Task: Add a signature Danielle Scott containing Have a great vacation, Danielle Scott to email address softage.10@softage.net and add a folder Conversion rate optimization
Action: Mouse moved to (124, 114)
Screenshot: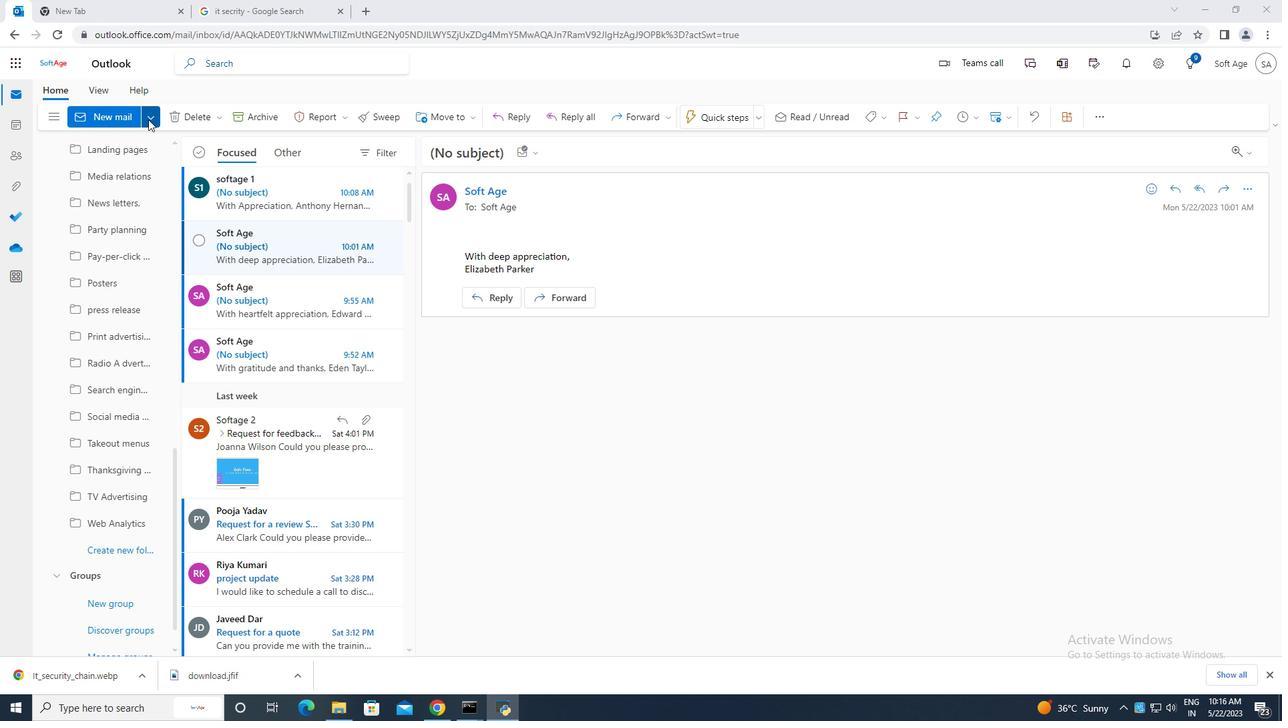 
Action: Mouse pressed left at (124, 114)
Screenshot: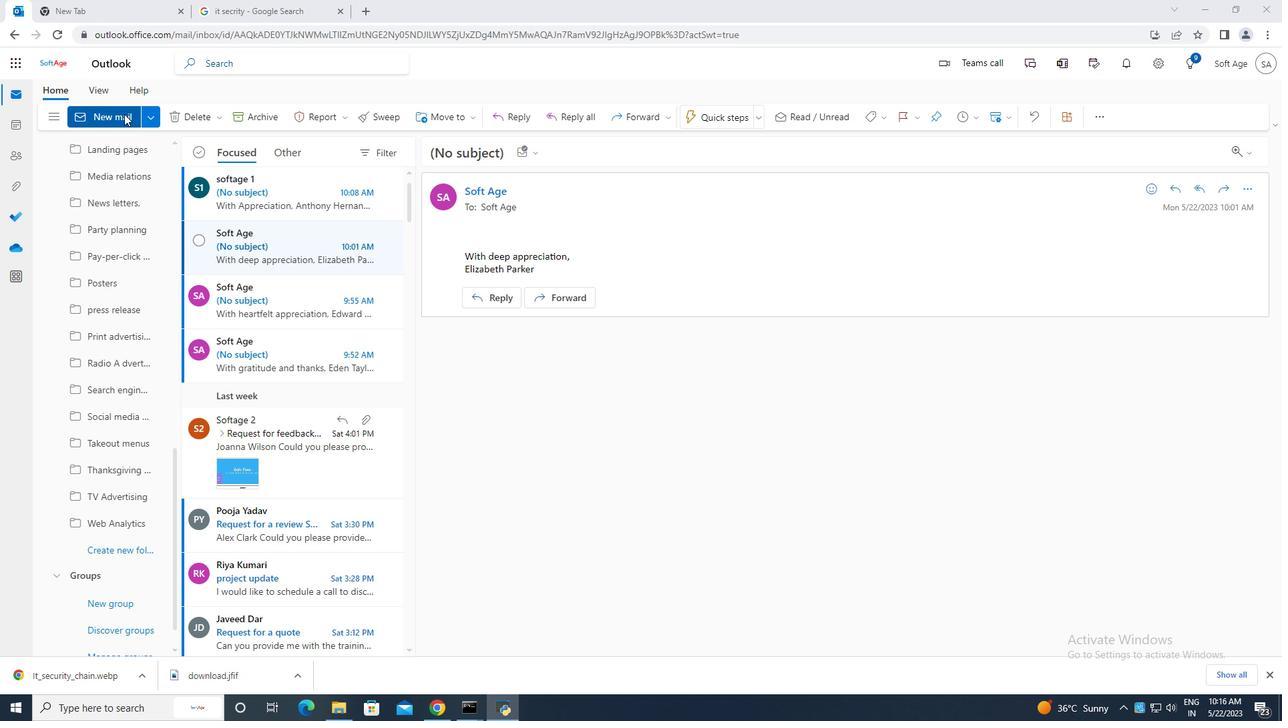 
Action: Mouse moved to (858, 122)
Screenshot: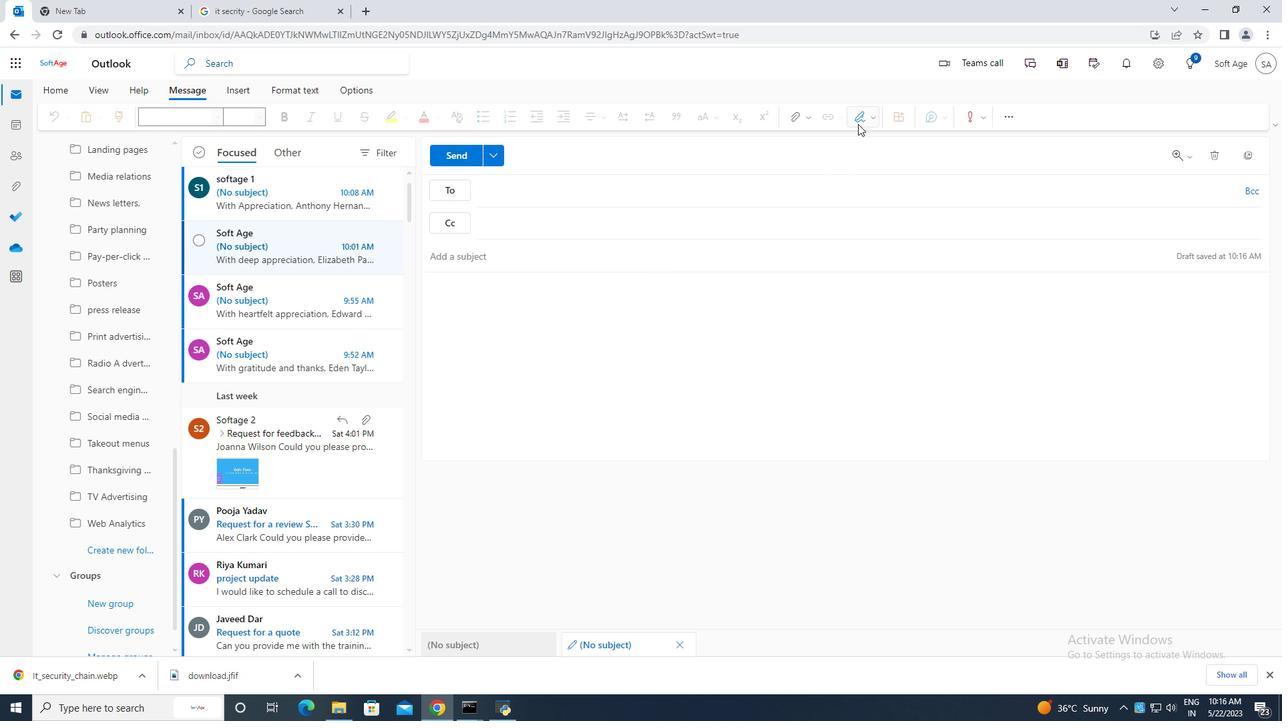 
Action: Mouse pressed left at (858, 122)
Screenshot: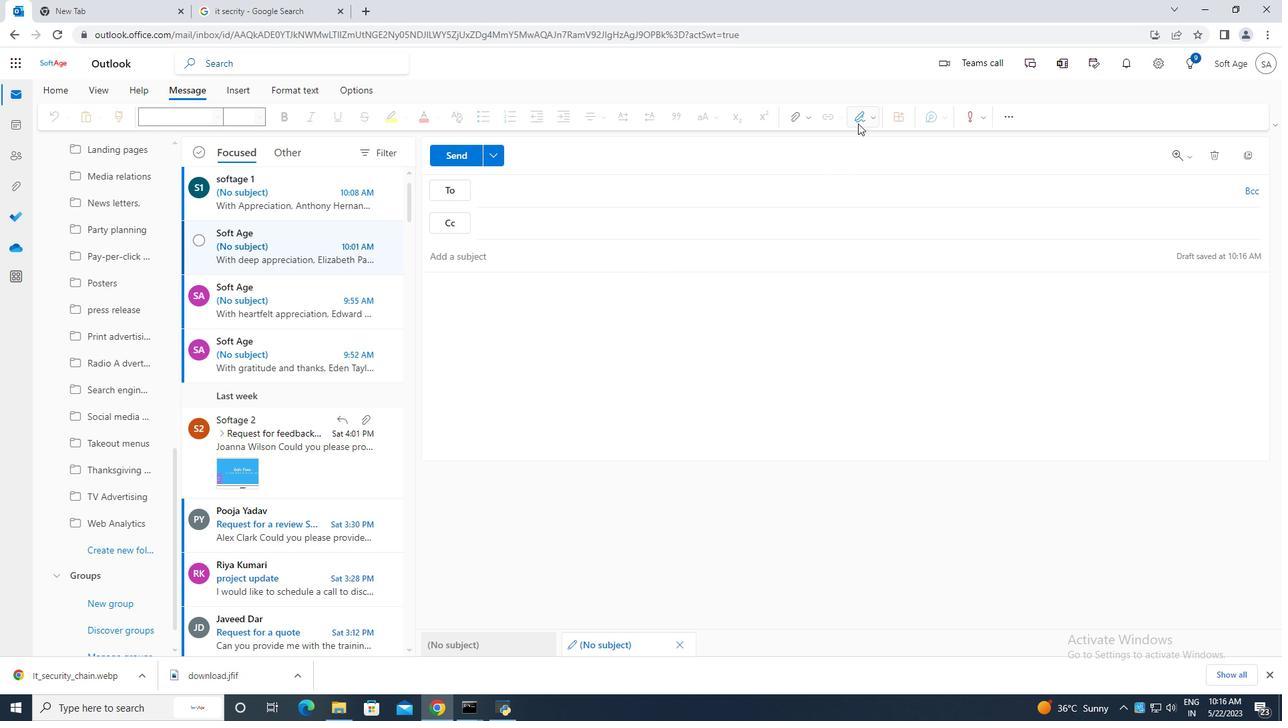 
Action: Mouse moved to (841, 172)
Screenshot: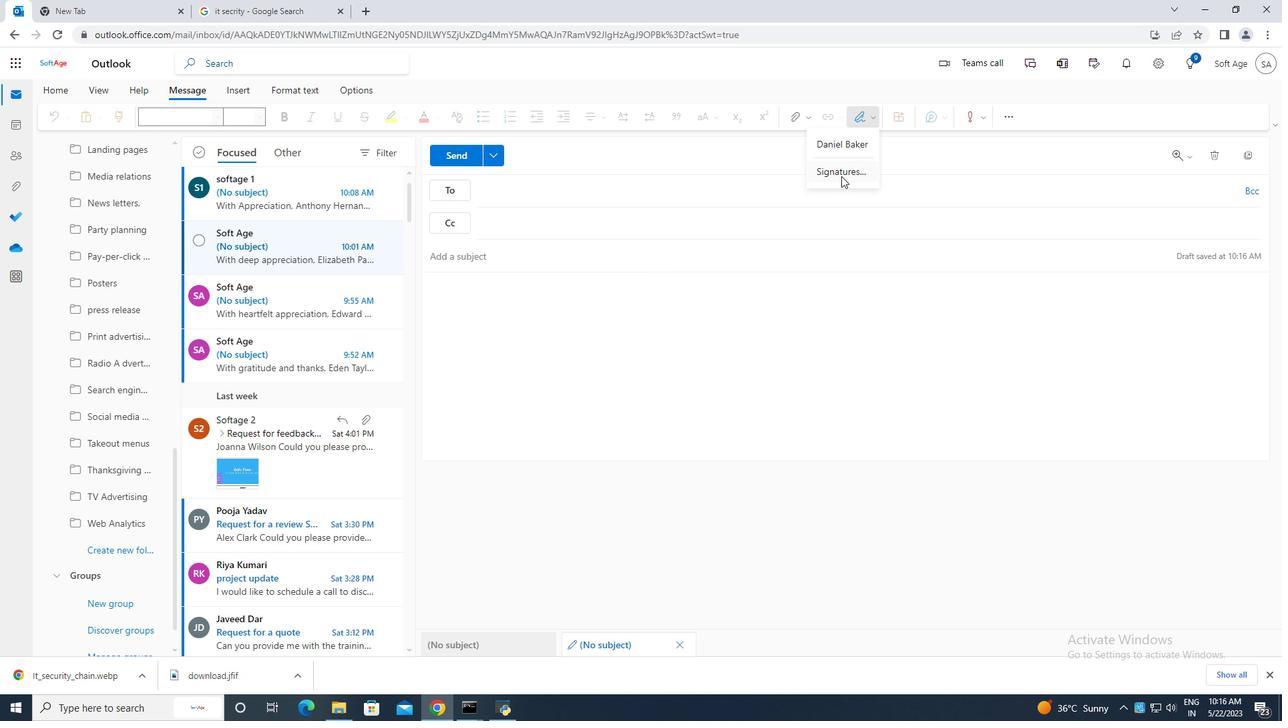 
Action: Mouse pressed left at (841, 172)
Screenshot: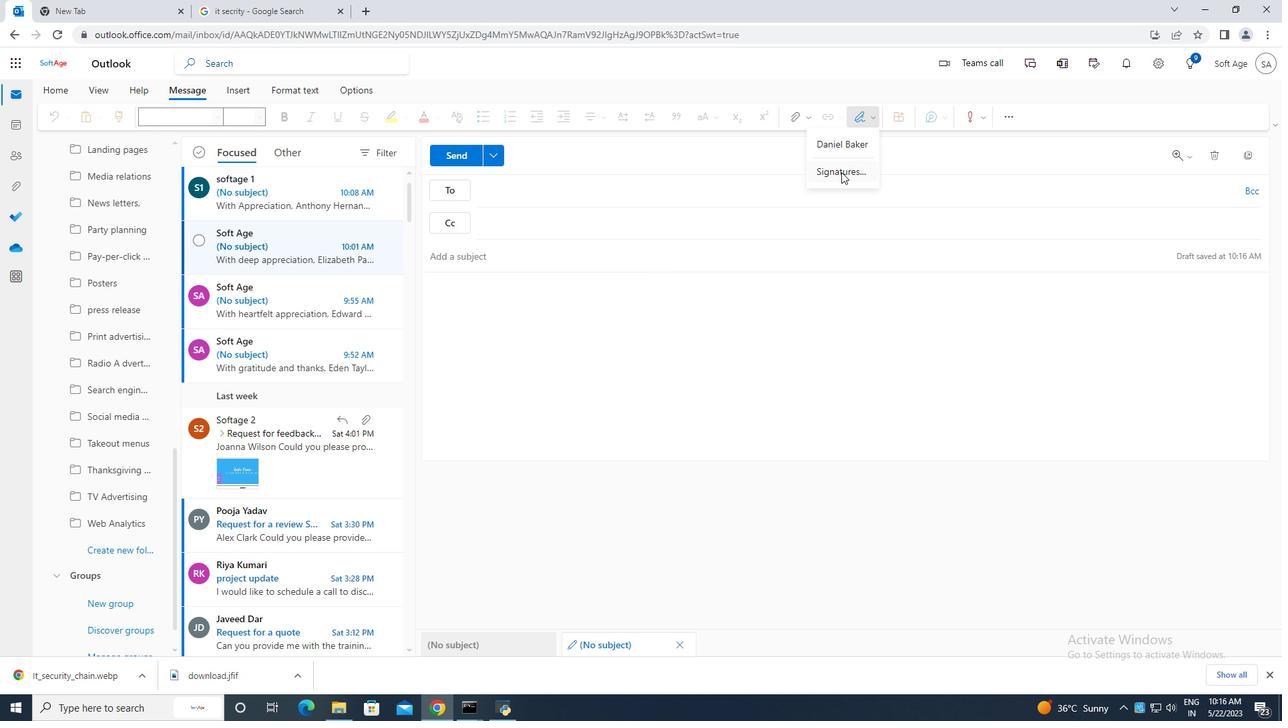 
Action: Mouse moved to (905, 221)
Screenshot: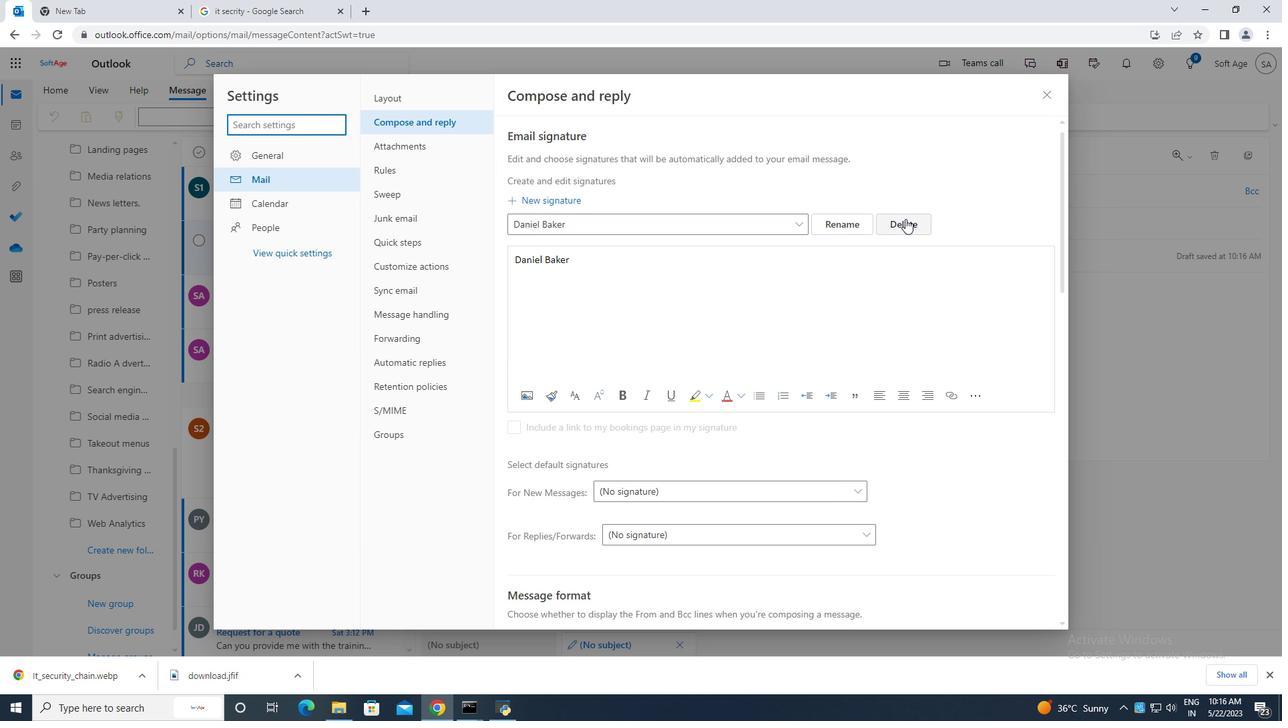 
Action: Mouse pressed left at (905, 221)
Screenshot: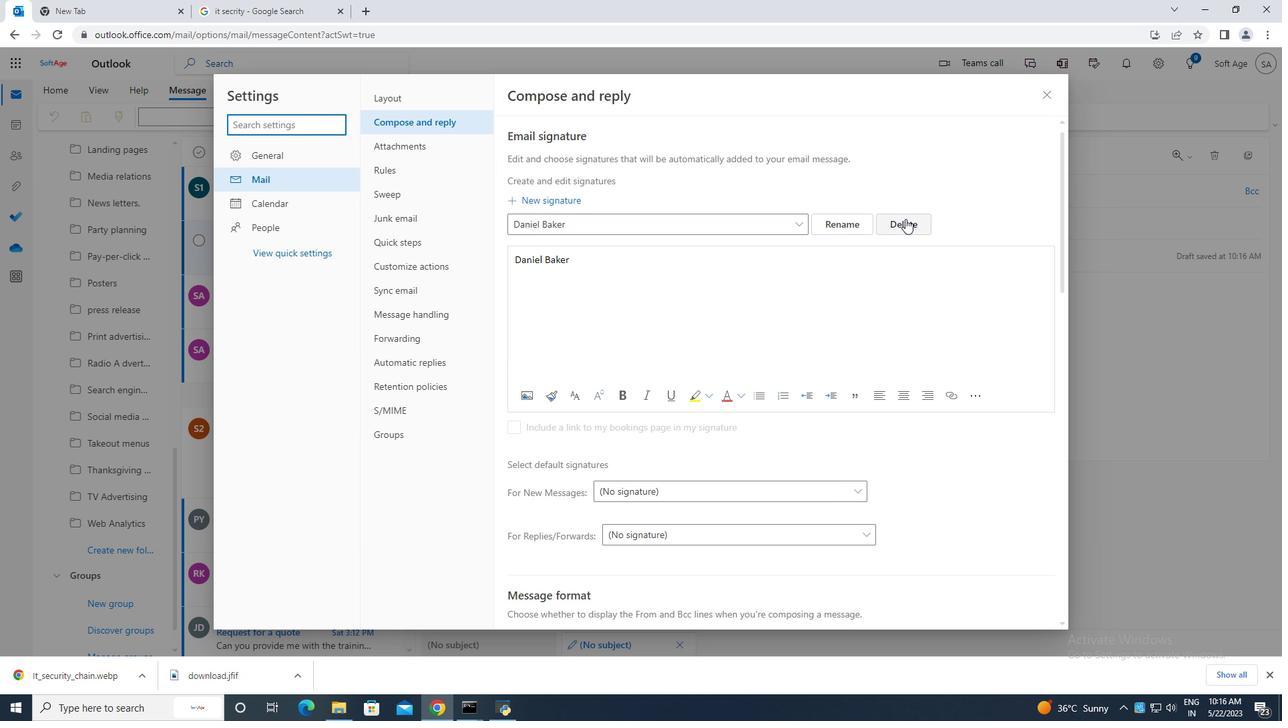 
Action: Mouse moved to (571, 232)
Screenshot: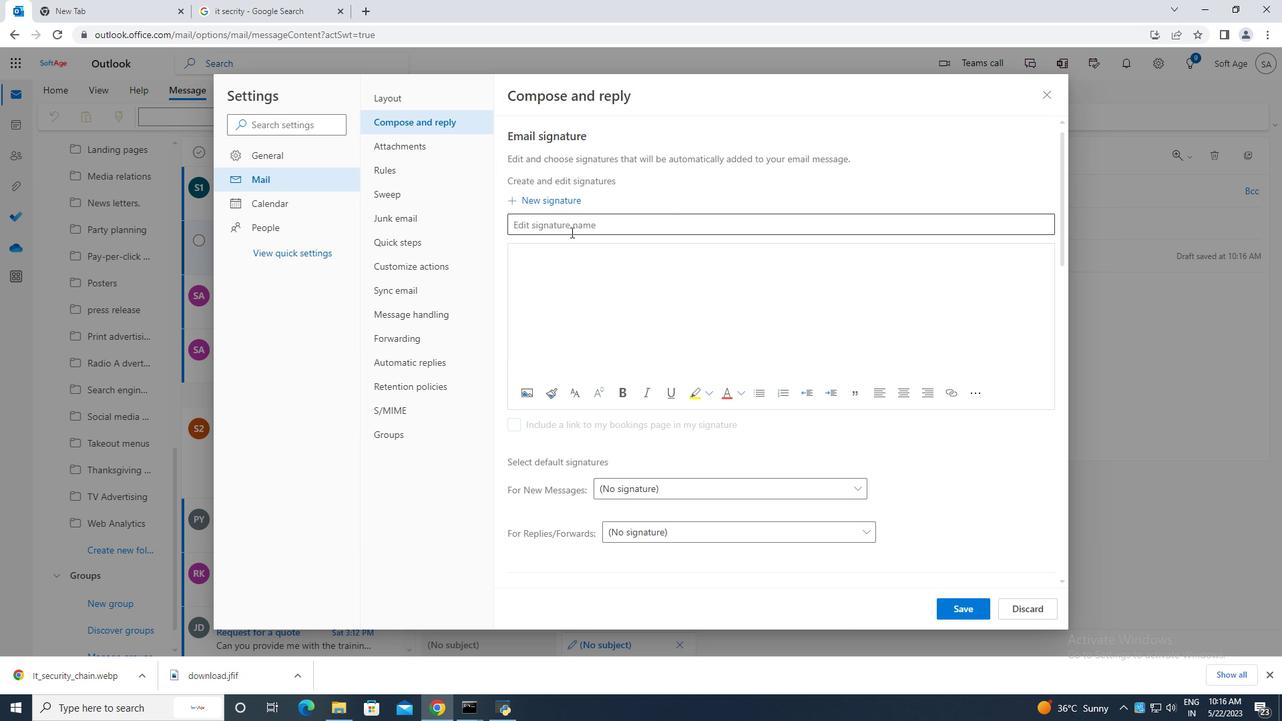 
Action: Key pressed <Key.caps_lock>D<Key.caps_lock>anielle<Key.space><Key.caps_lock>S<Key.caps_lock>cott
Screenshot: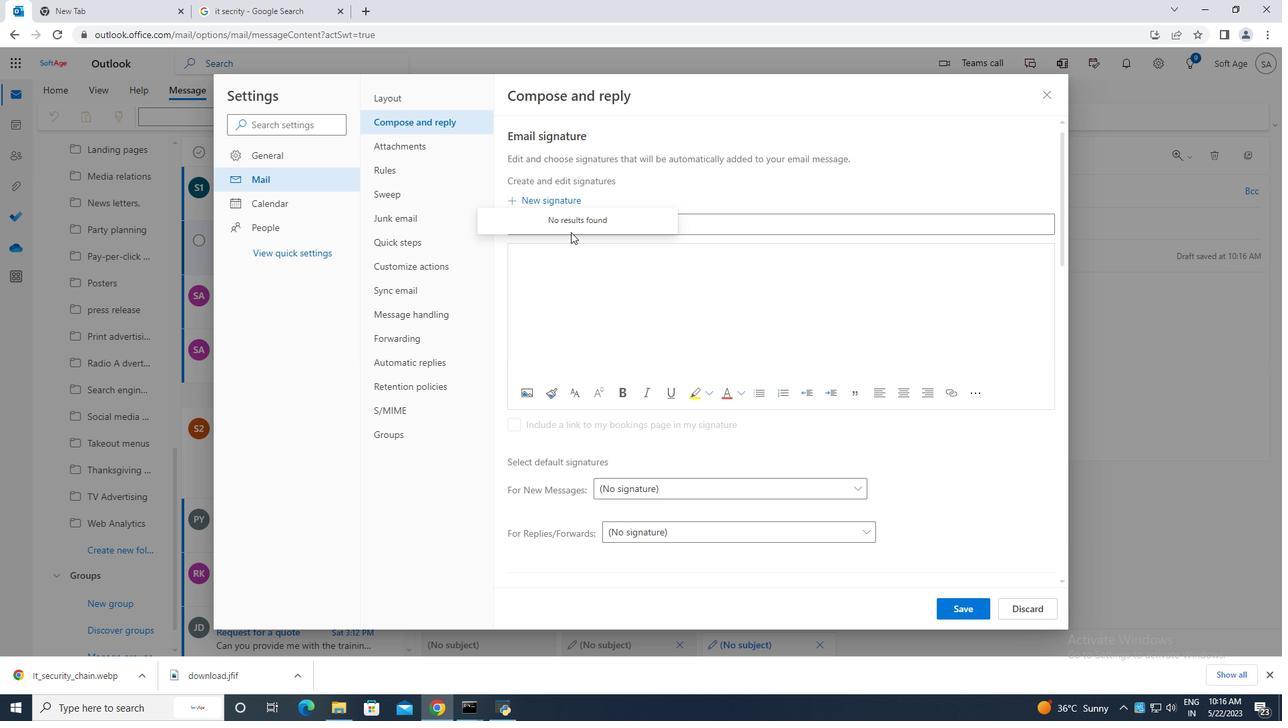 
Action: Mouse moved to (629, 270)
Screenshot: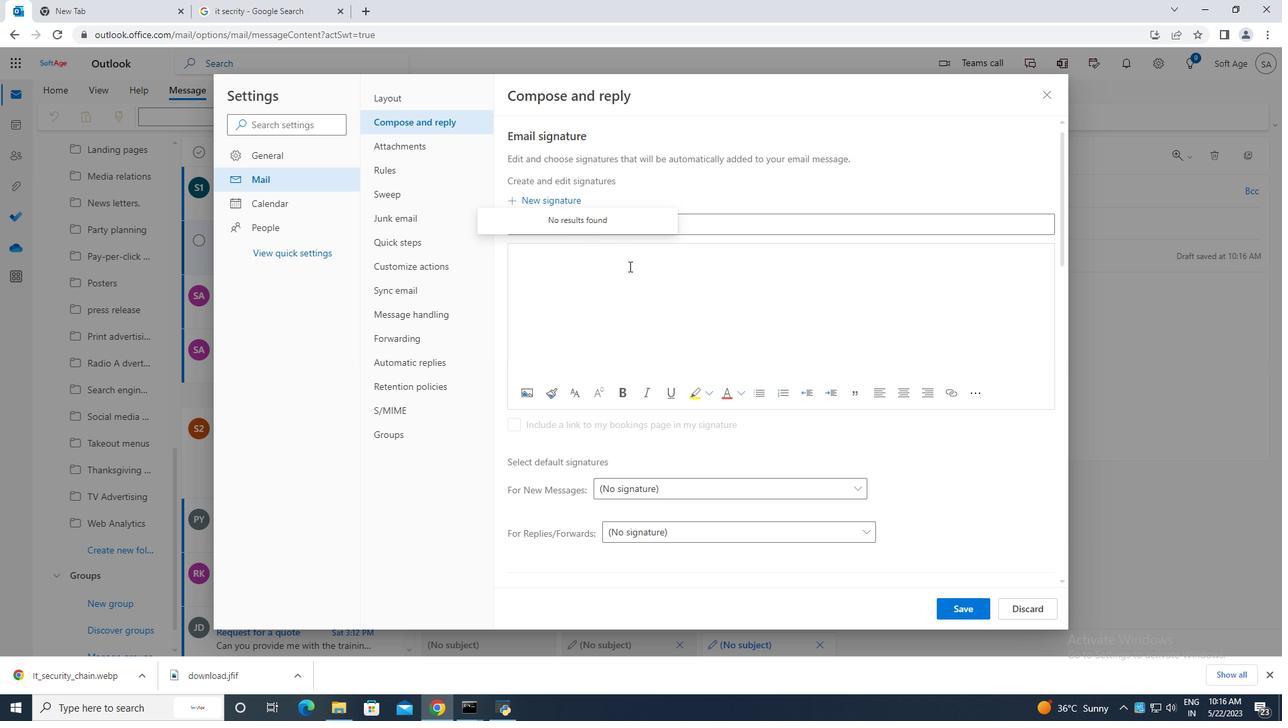 
Action: Mouse pressed left at (629, 270)
Screenshot: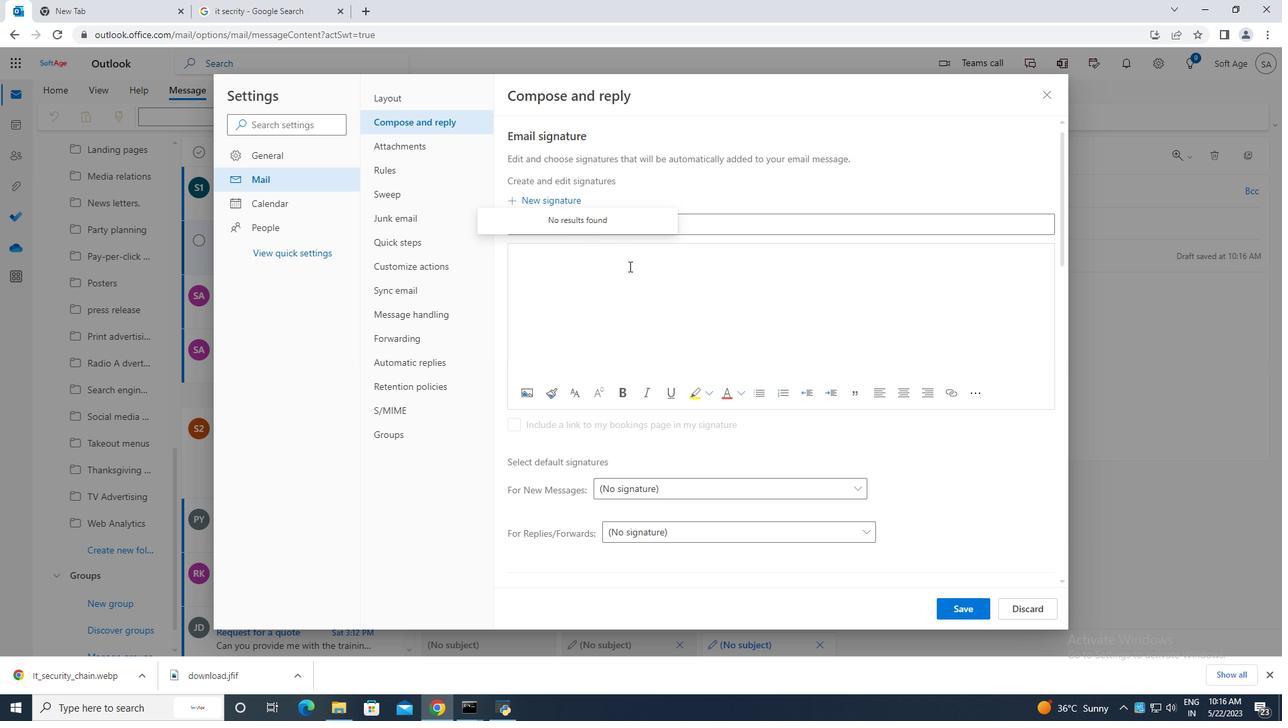 
Action: Mouse moved to (579, 219)
Screenshot: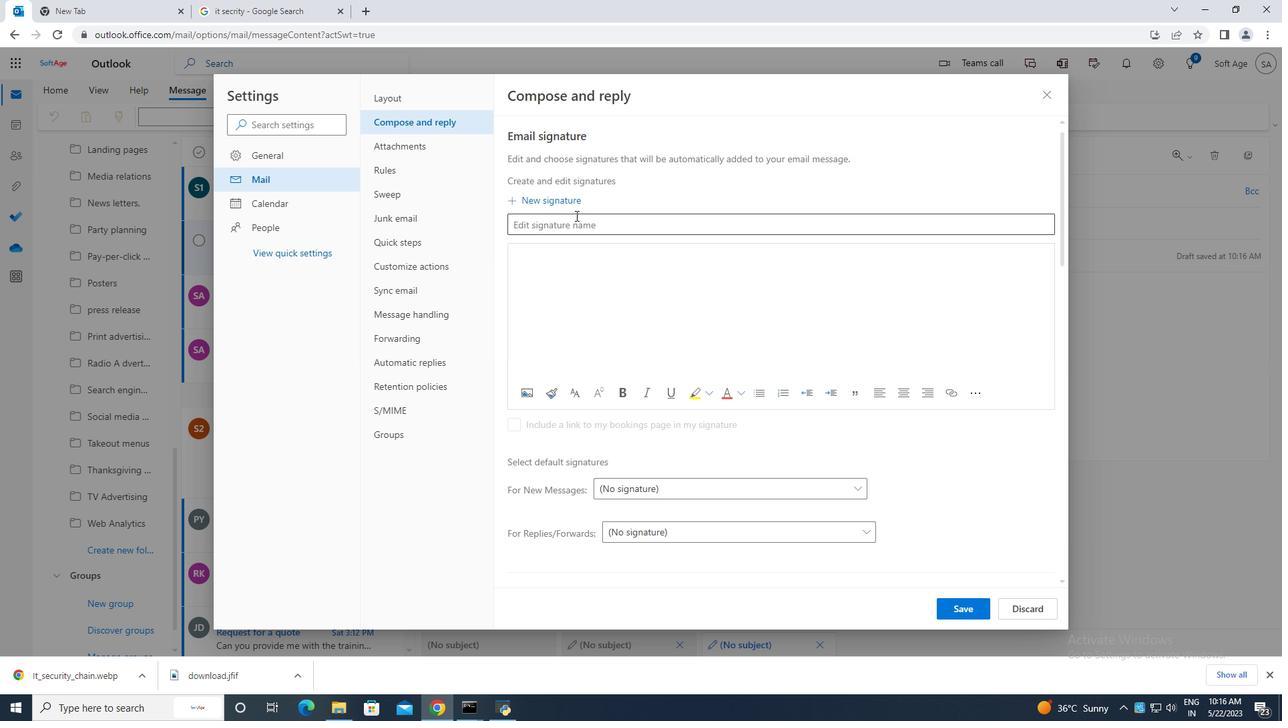 
Action: Mouse pressed left at (579, 219)
Screenshot: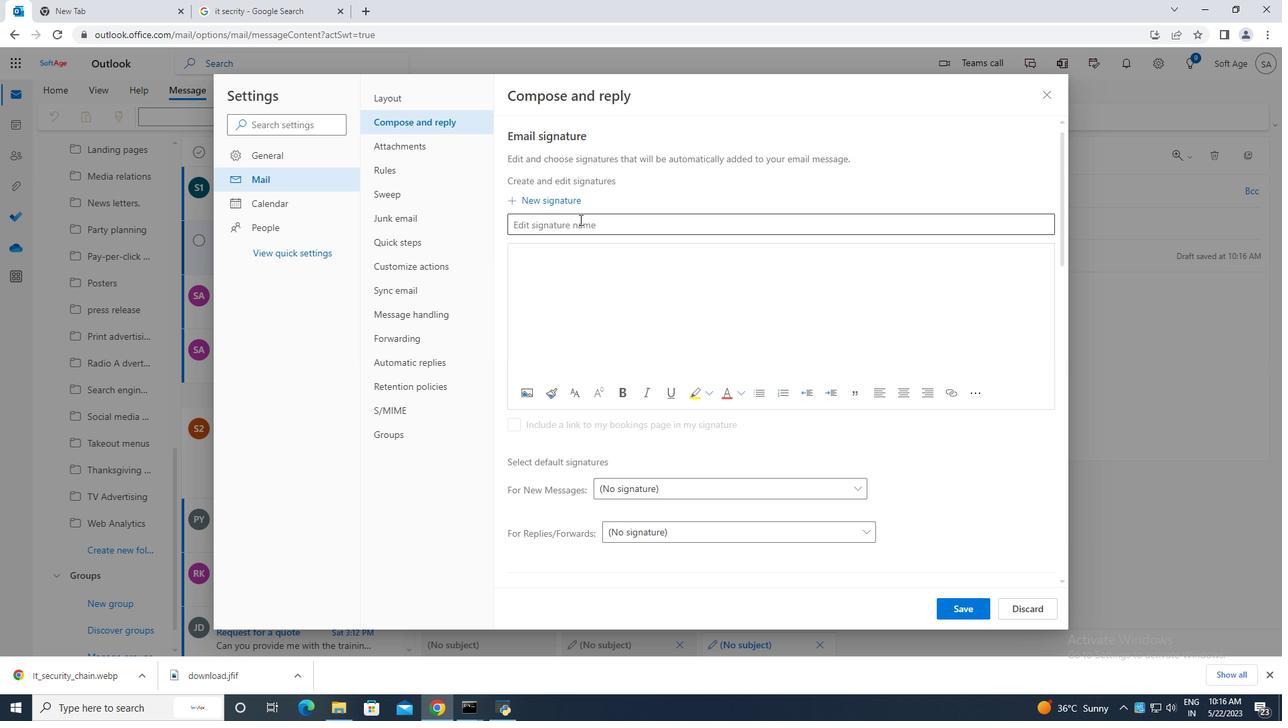 
Action: Mouse moved to (579, 219)
Screenshot: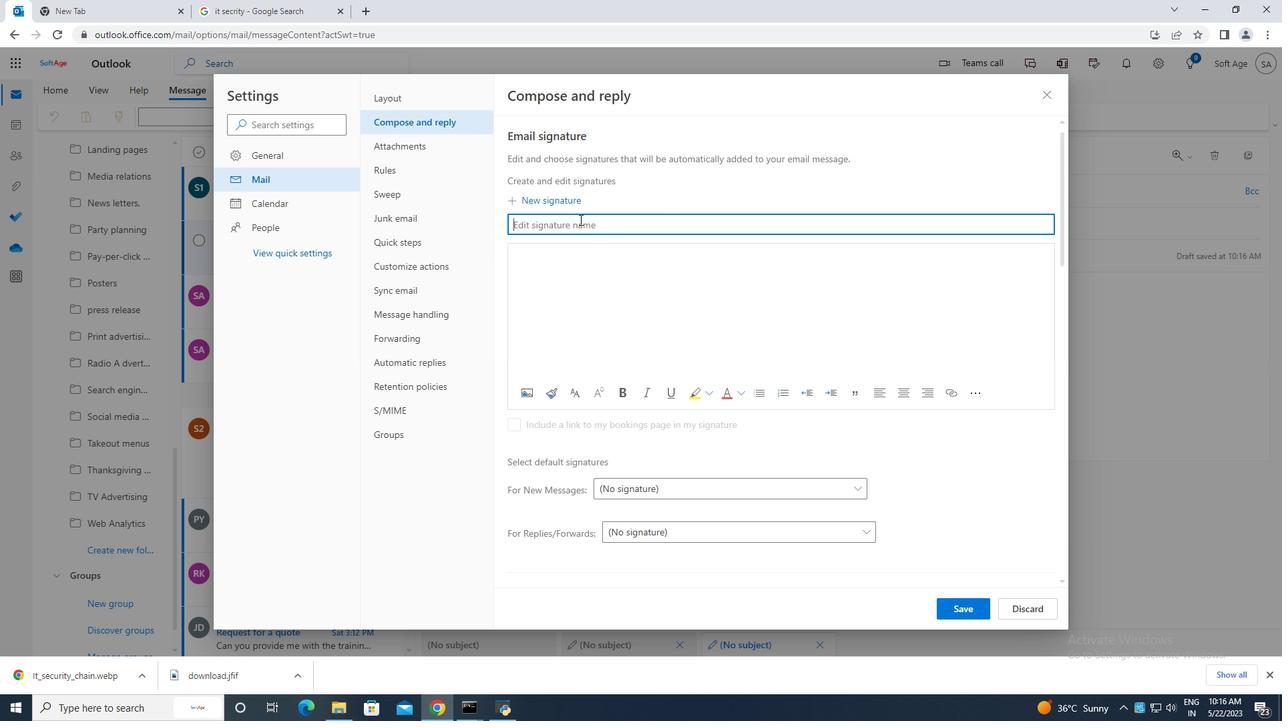 
Action: Key pressed <Key.caps_lock>D<Key.caps_lock>anielle<Key.space><Key.caps_lock>S<Key.caps_lock>cott
Screenshot: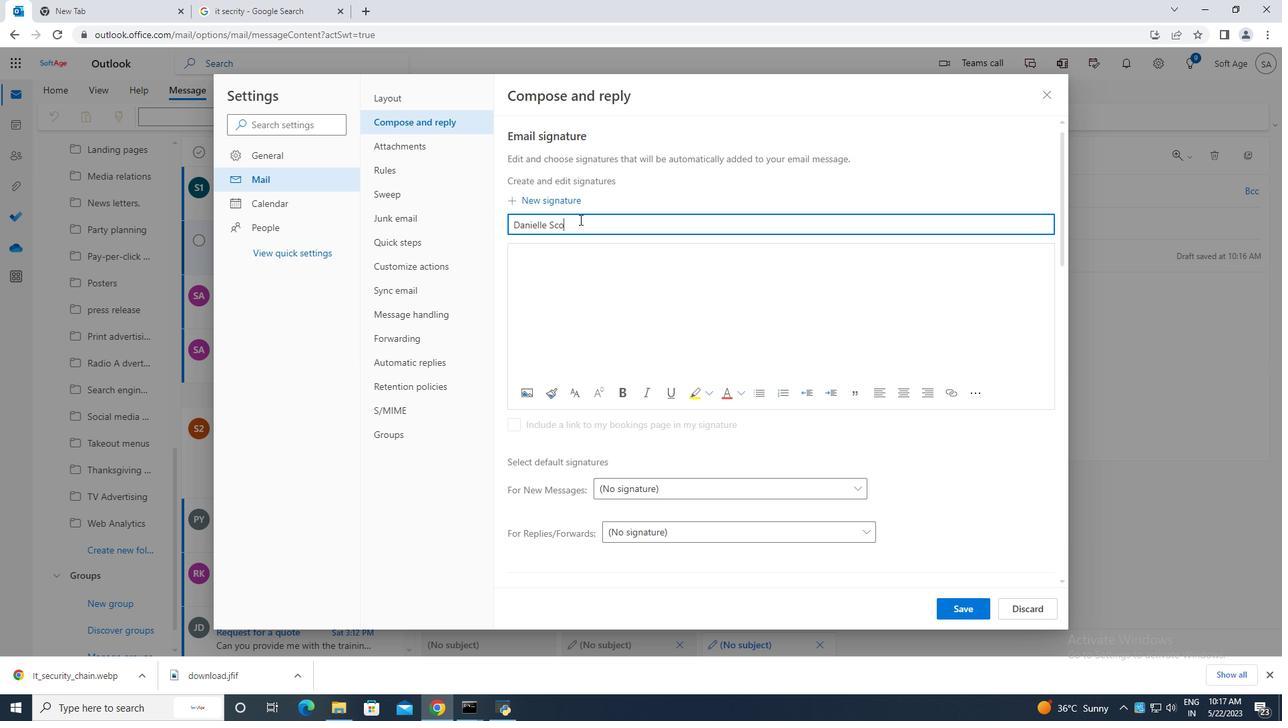 
Action: Mouse moved to (566, 256)
Screenshot: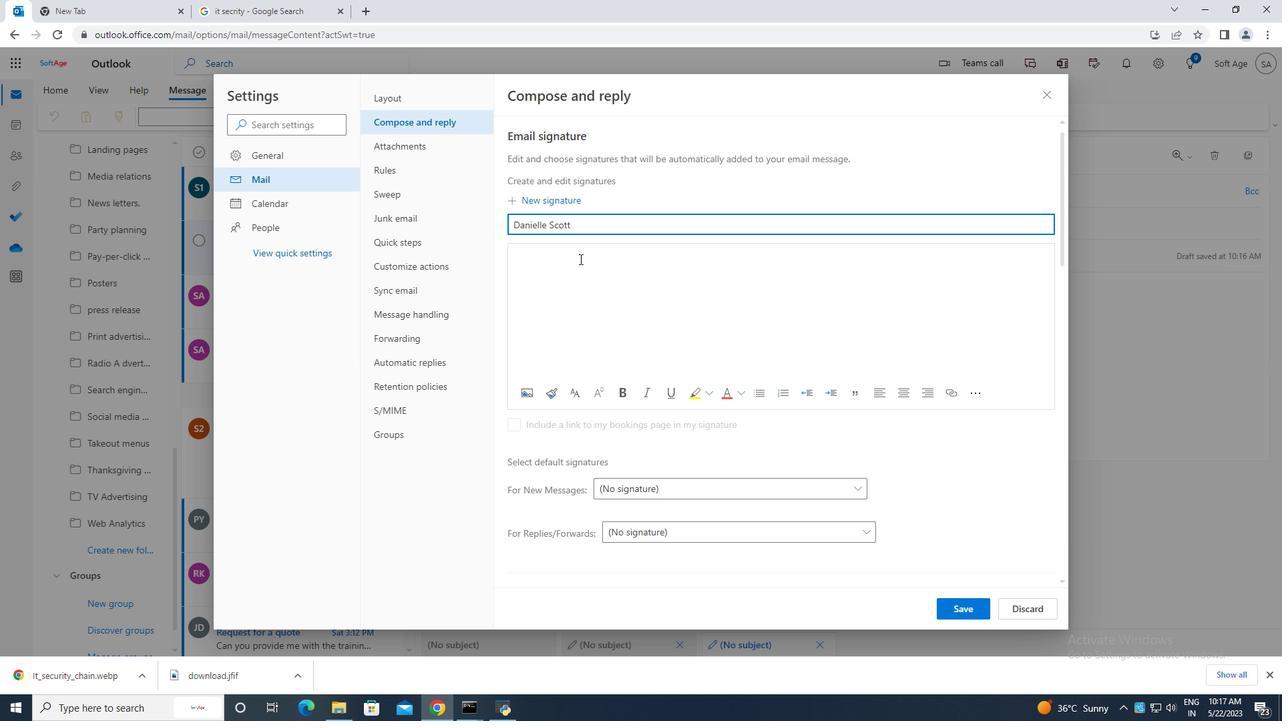 
Action: Mouse pressed left at (566, 256)
Screenshot: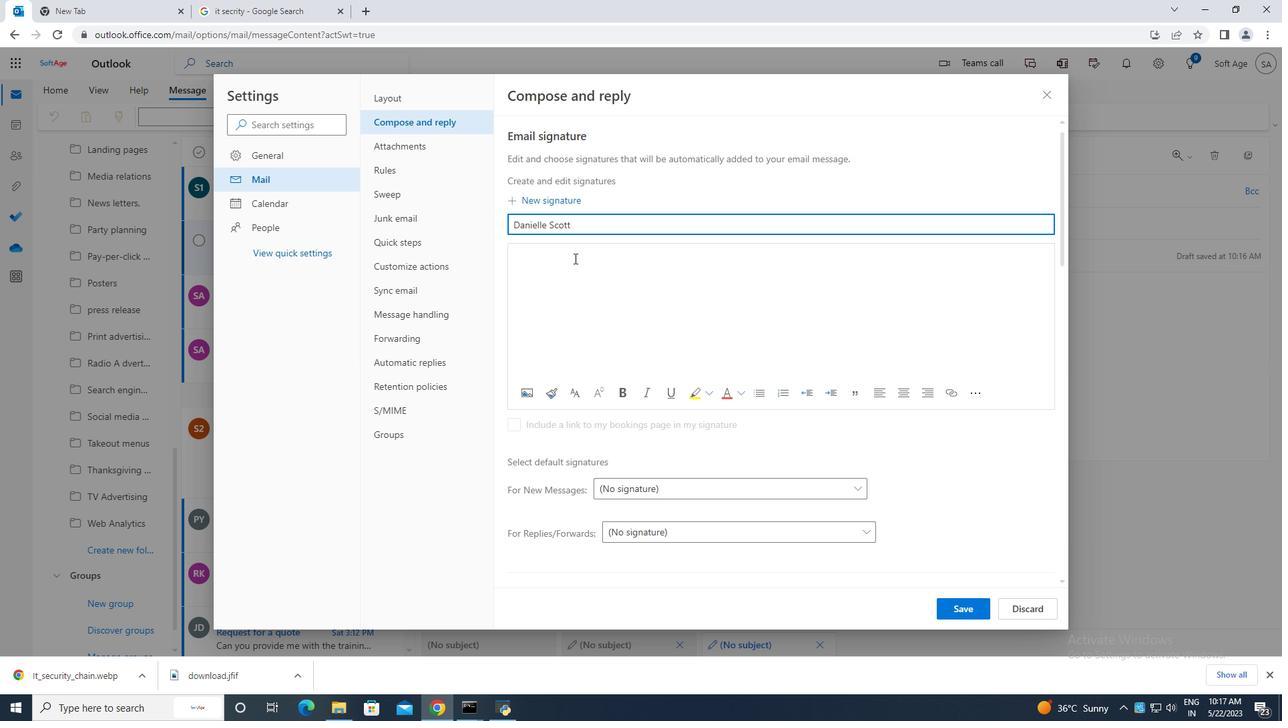 
Action: Mouse moved to (568, 256)
Screenshot: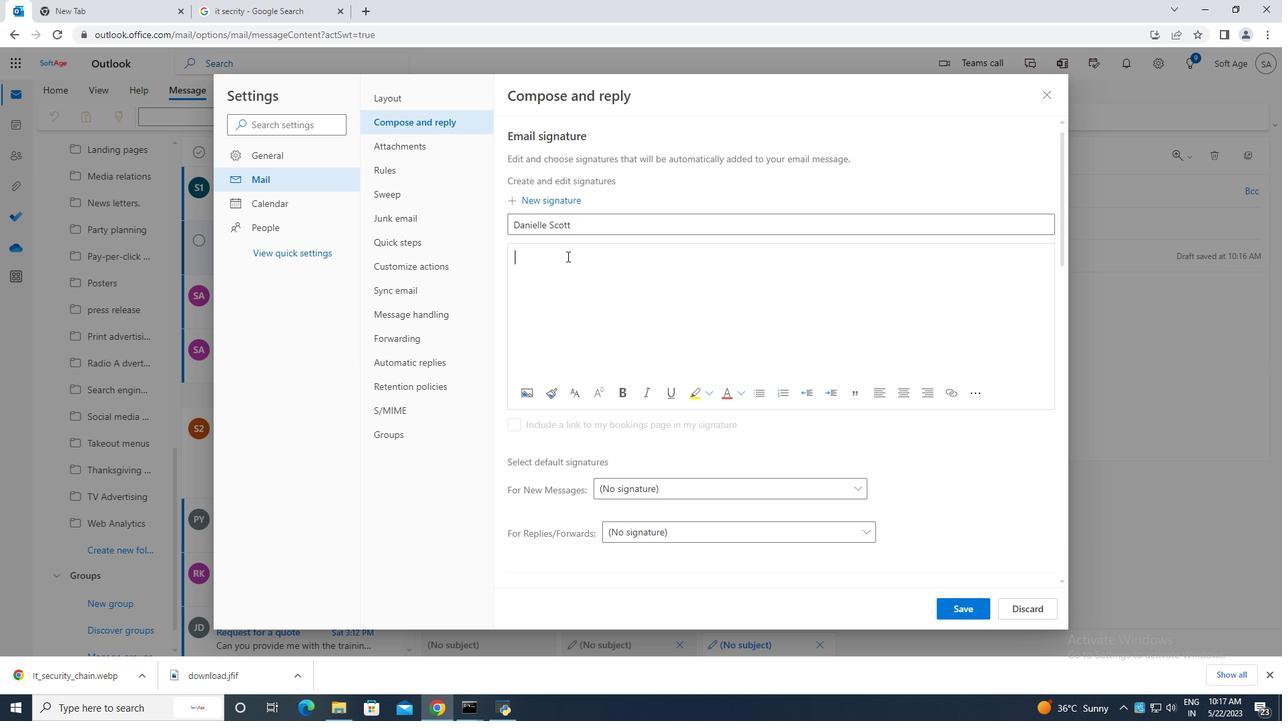 
Action: Key pressed <Key.caps_lock>D<Key.caps_lock>anielle<Key.space><Key.caps_lock>S<Key.caps_lock>cott
Screenshot: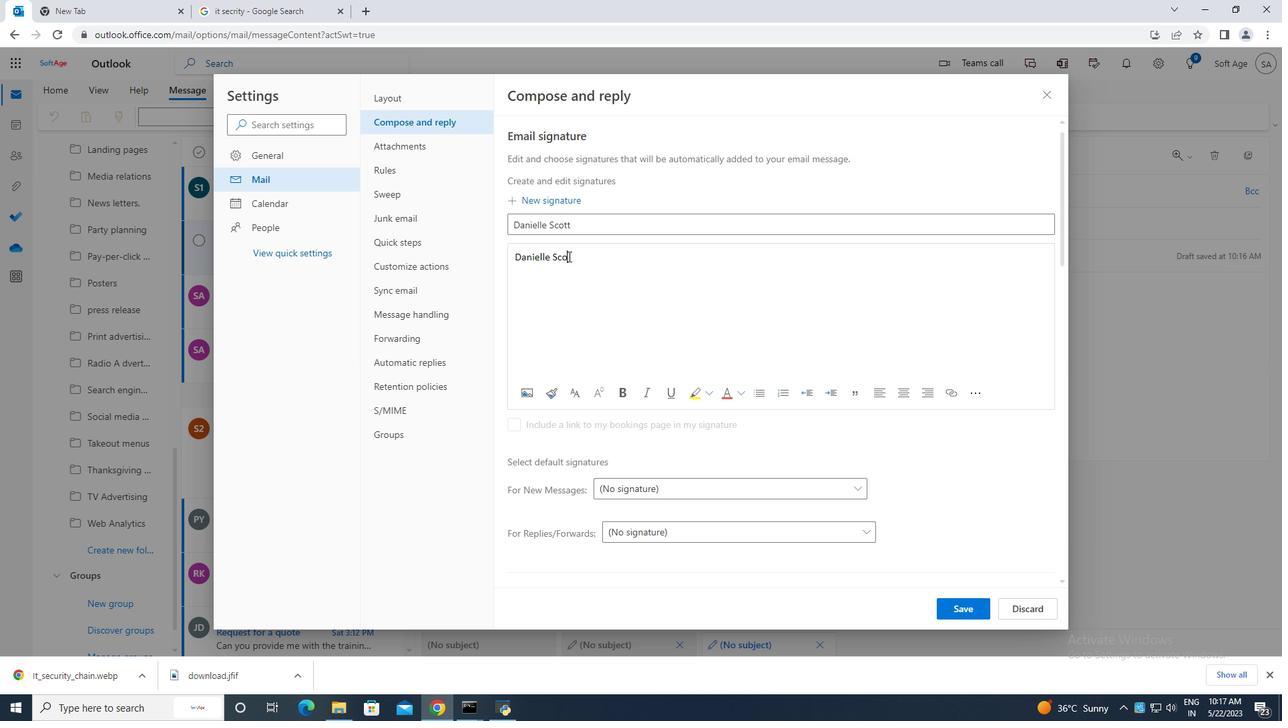 
Action: Mouse moved to (963, 610)
Screenshot: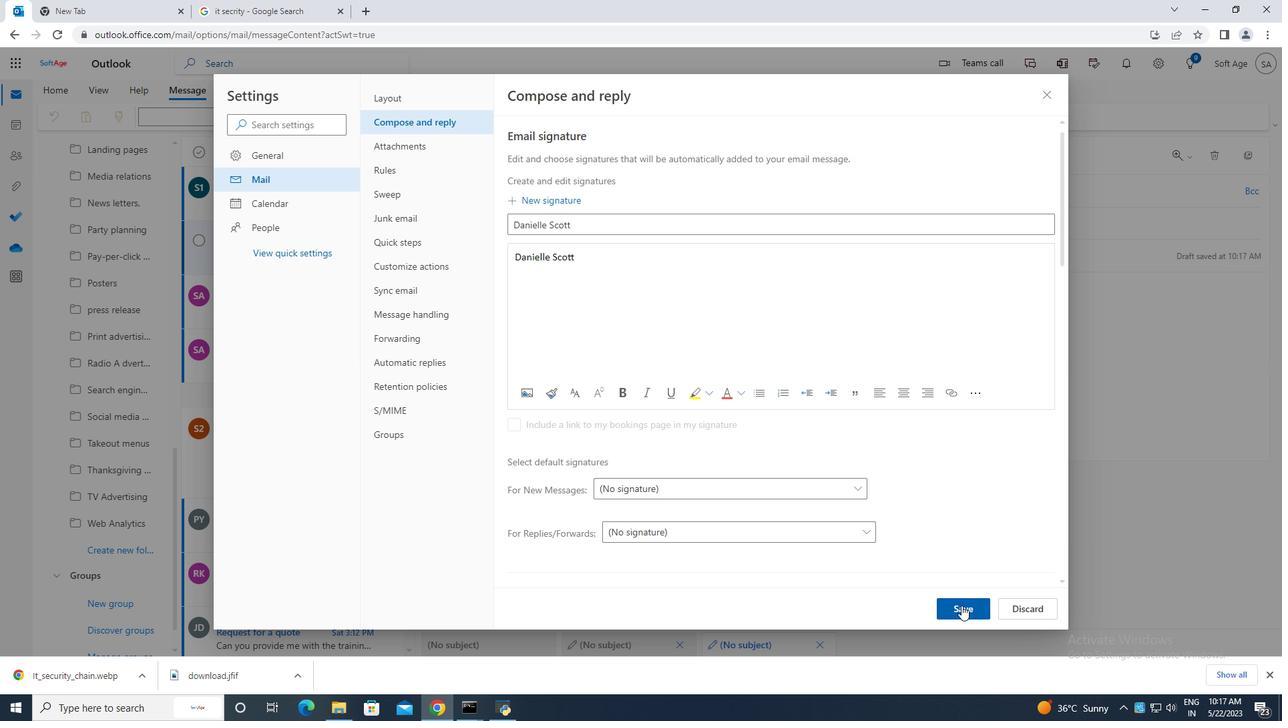 
Action: Mouse pressed left at (963, 610)
Screenshot: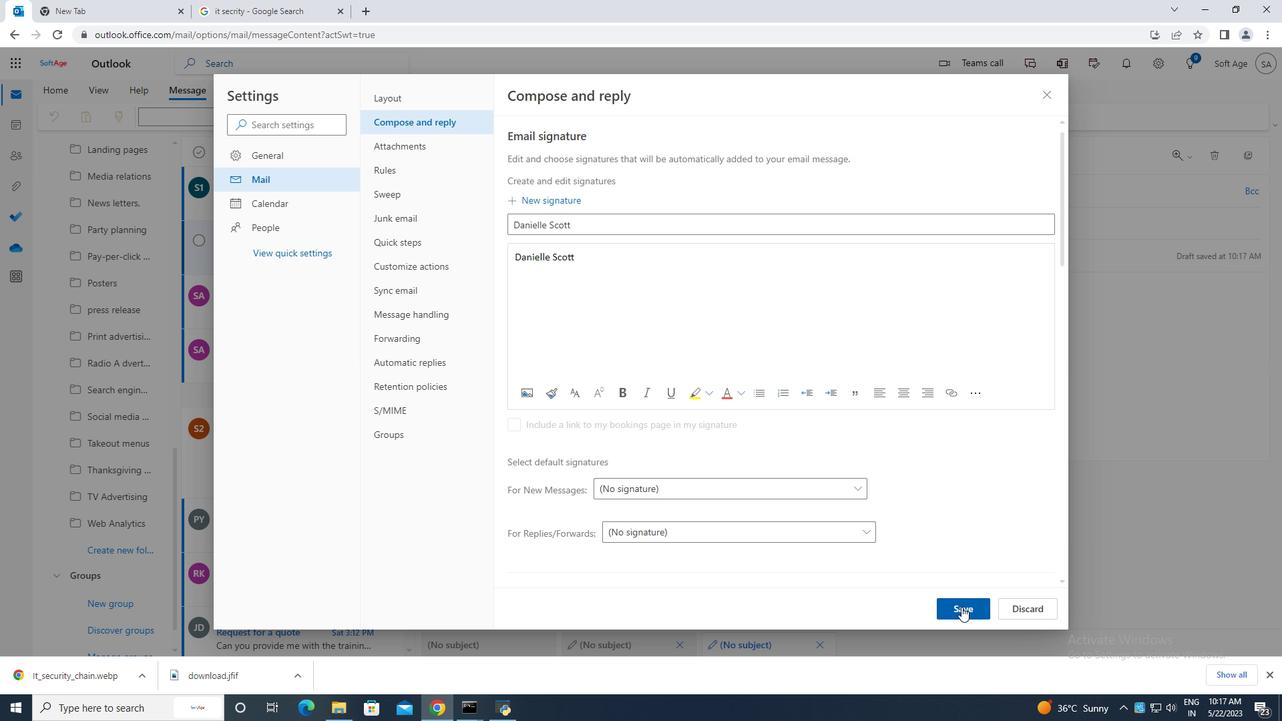 
Action: Mouse moved to (1047, 96)
Screenshot: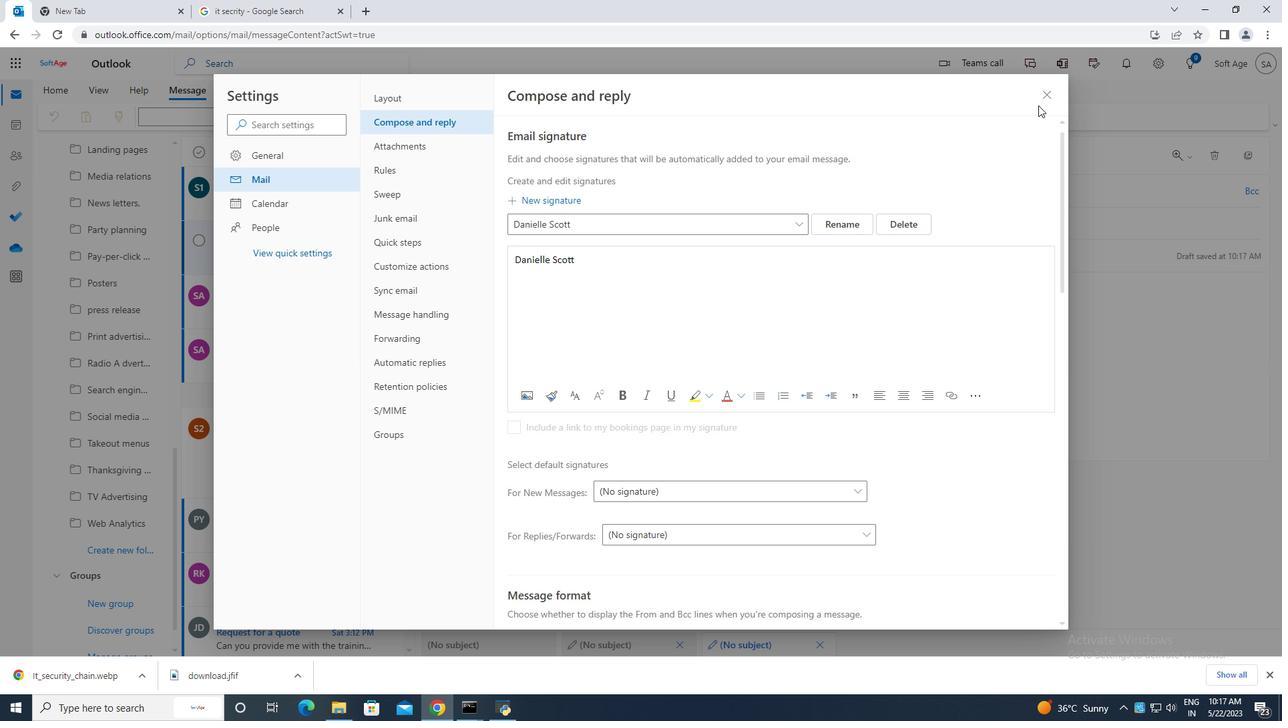 
Action: Mouse pressed left at (1047, 96)
Screenshot: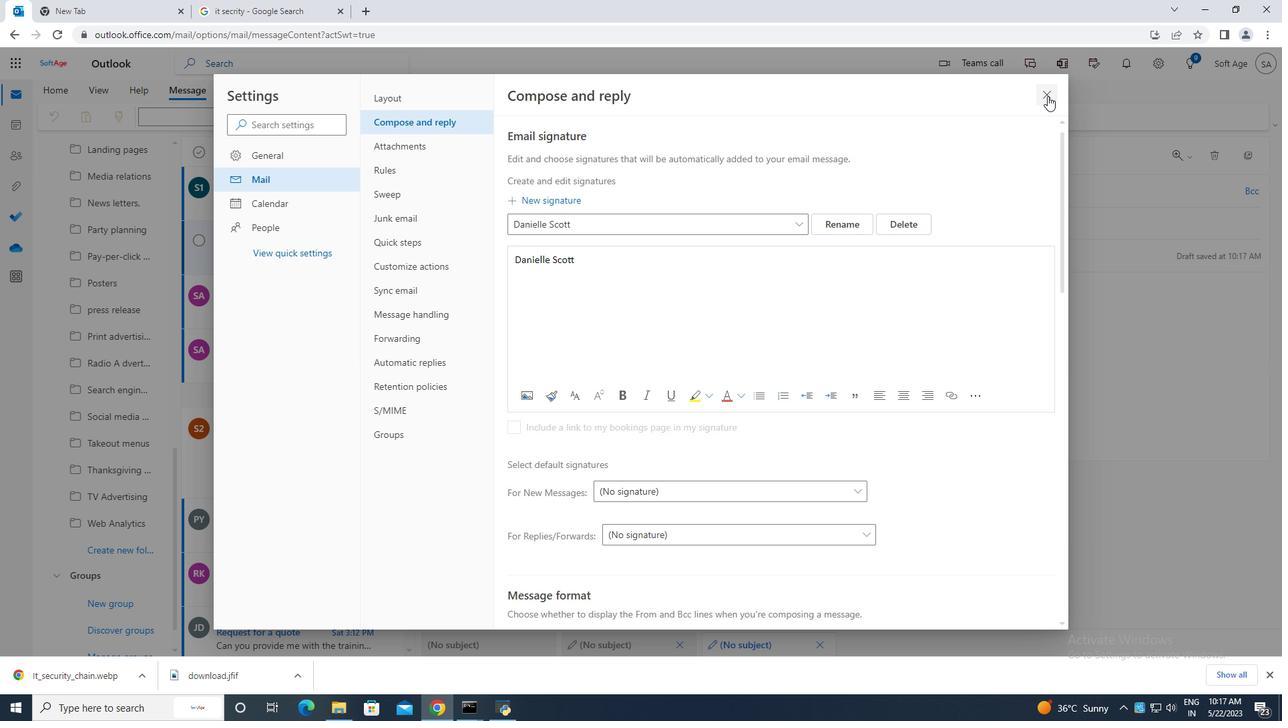 
Action: Mouse moved to (545, 189)
Screenshot: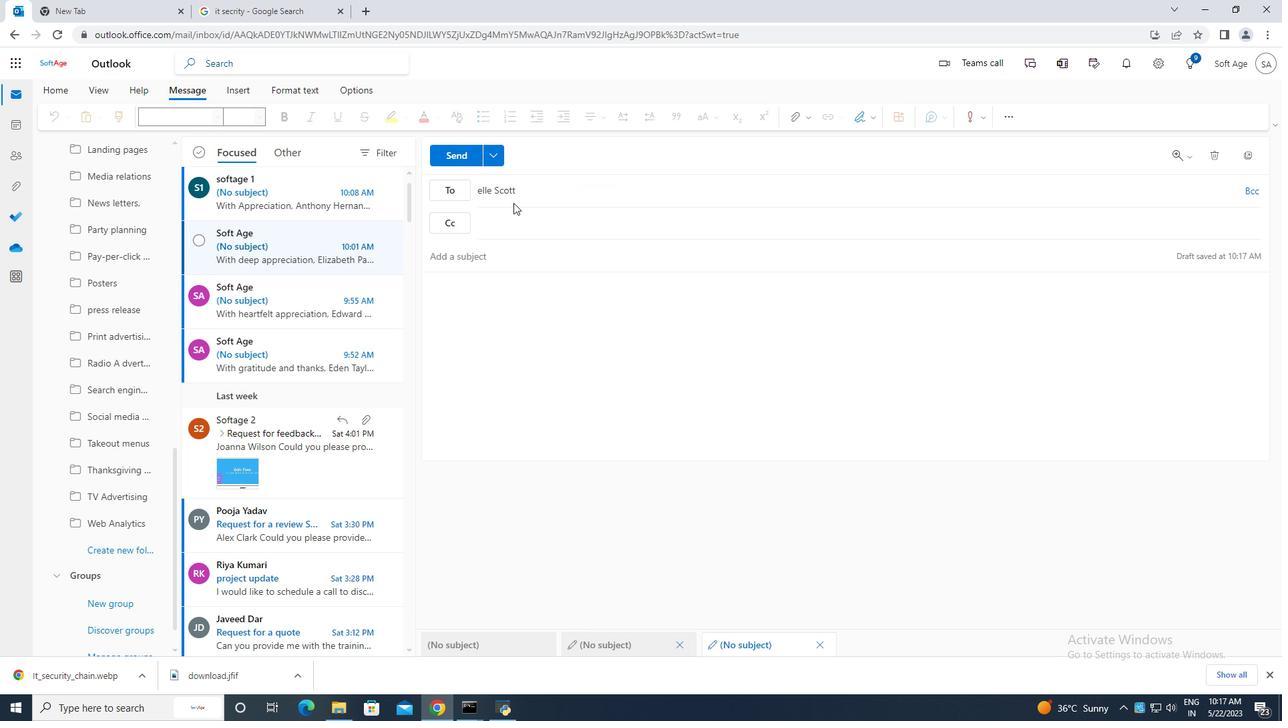
Action: Mouse pressed left at (545, 189)
Screenshot: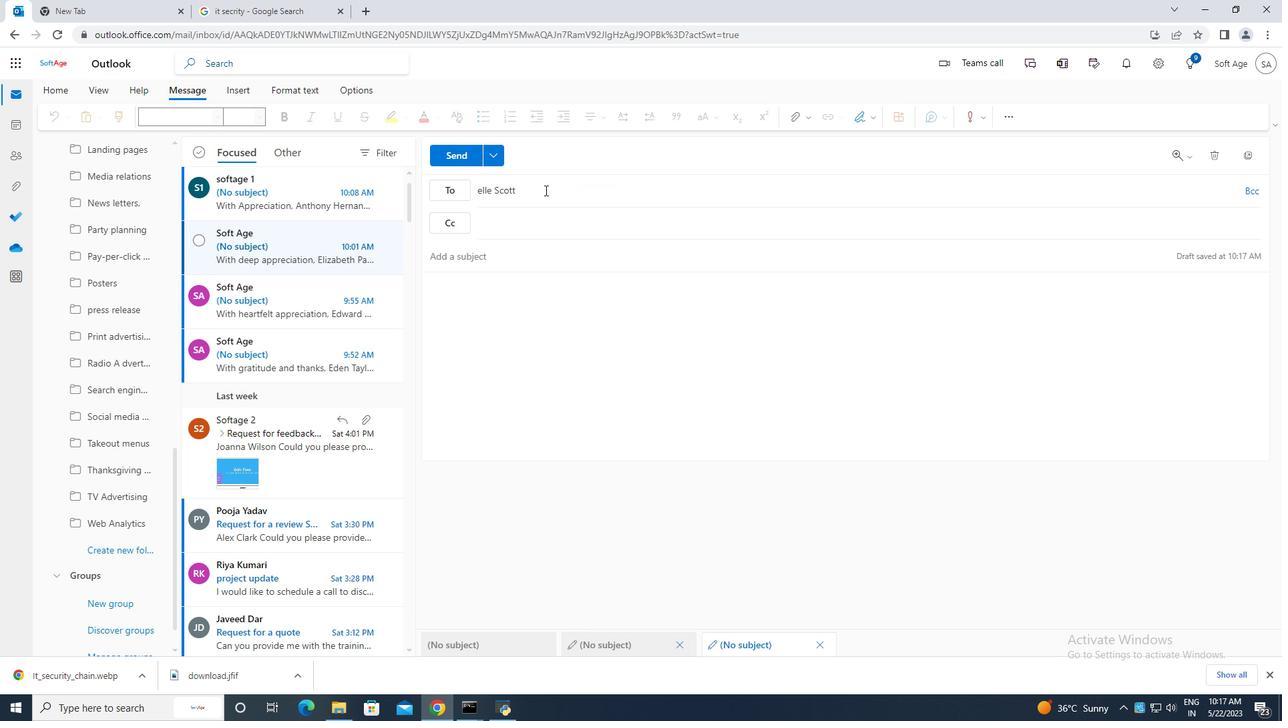 
Action: Mouse pressed left at (545, 189)
Screenshot: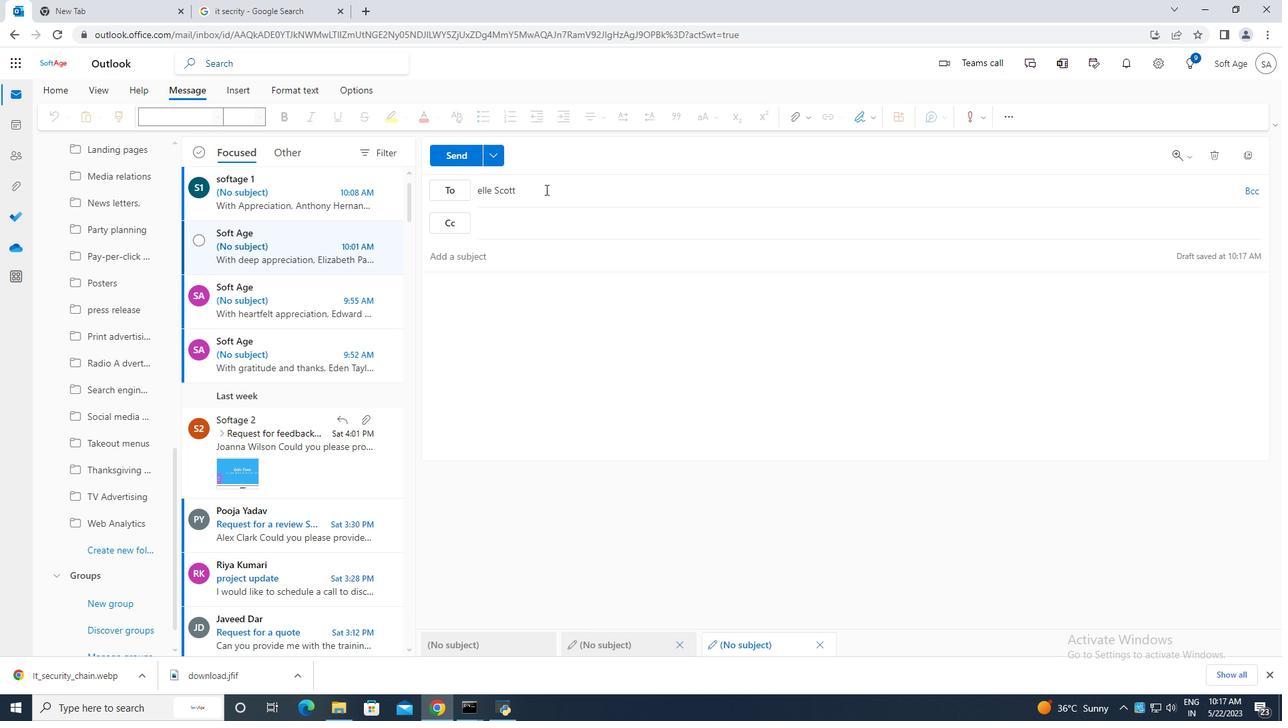 
Action: Mouse moved to (529, 189)
Screenshot: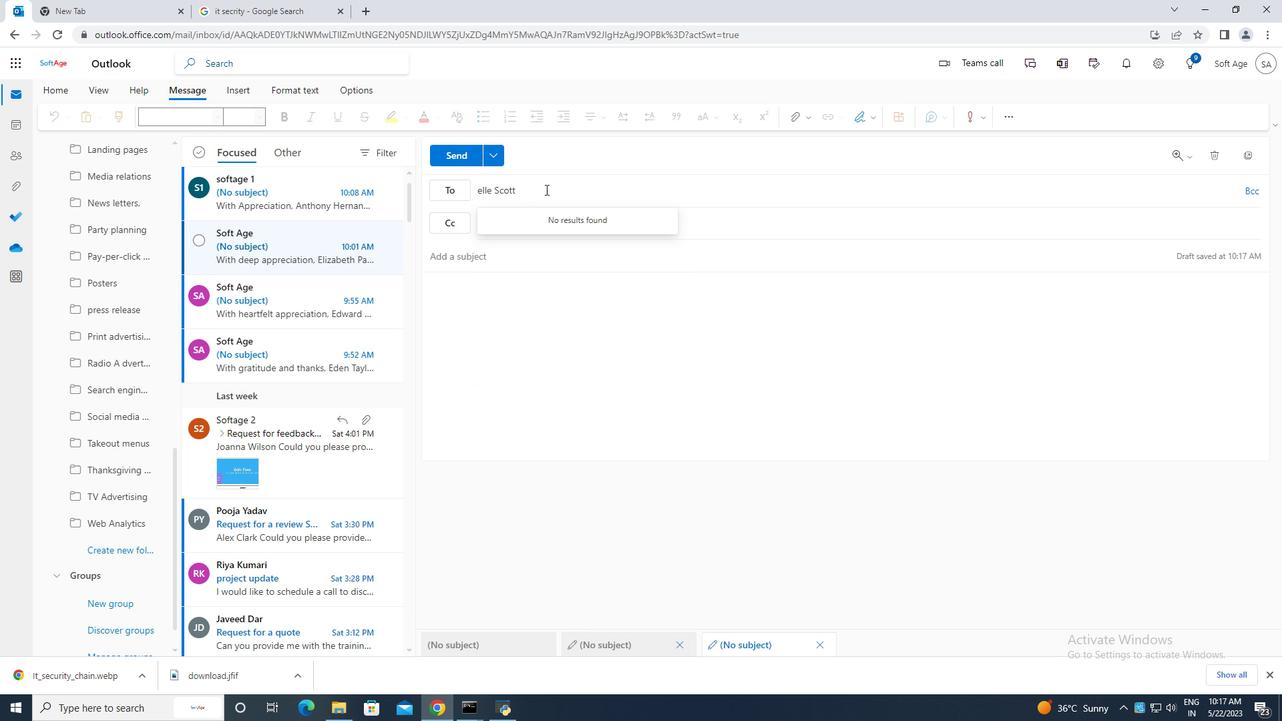 
Action: Key pressed <Key.backspace><Key.backspace><Key.backspace><Key.backspace><Key.backspace><Key.backspace><Key.backspace><Key.backspace><Key.backspace><Key.backspace><Key.backspace><Key.backspace><Key.backspace><Key.backspace><Key.backspace><Key.backspace><Key.backspace><Key.backspace><Key.backspace><Key.backspace><Key.backspace><Key.backspace><Key.backspace><Key.backspace>
Screenshot: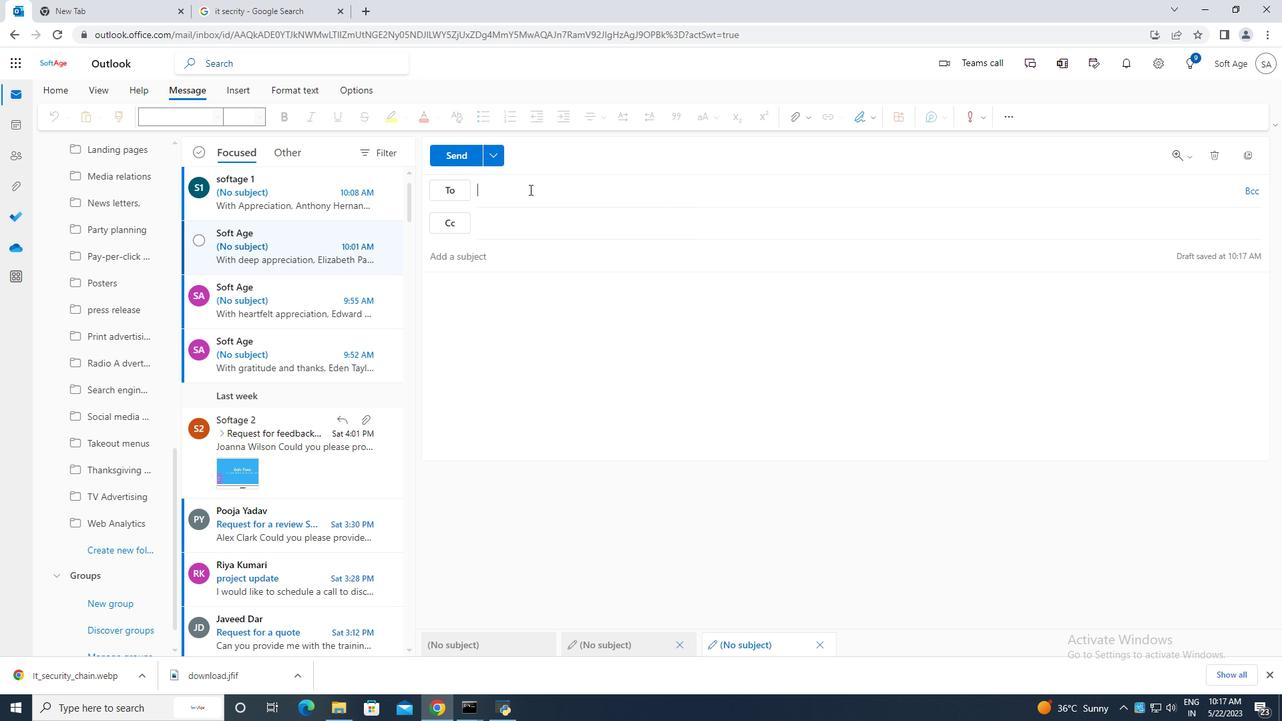 
Action: Mouse moved to (864, 119)
Screenshot: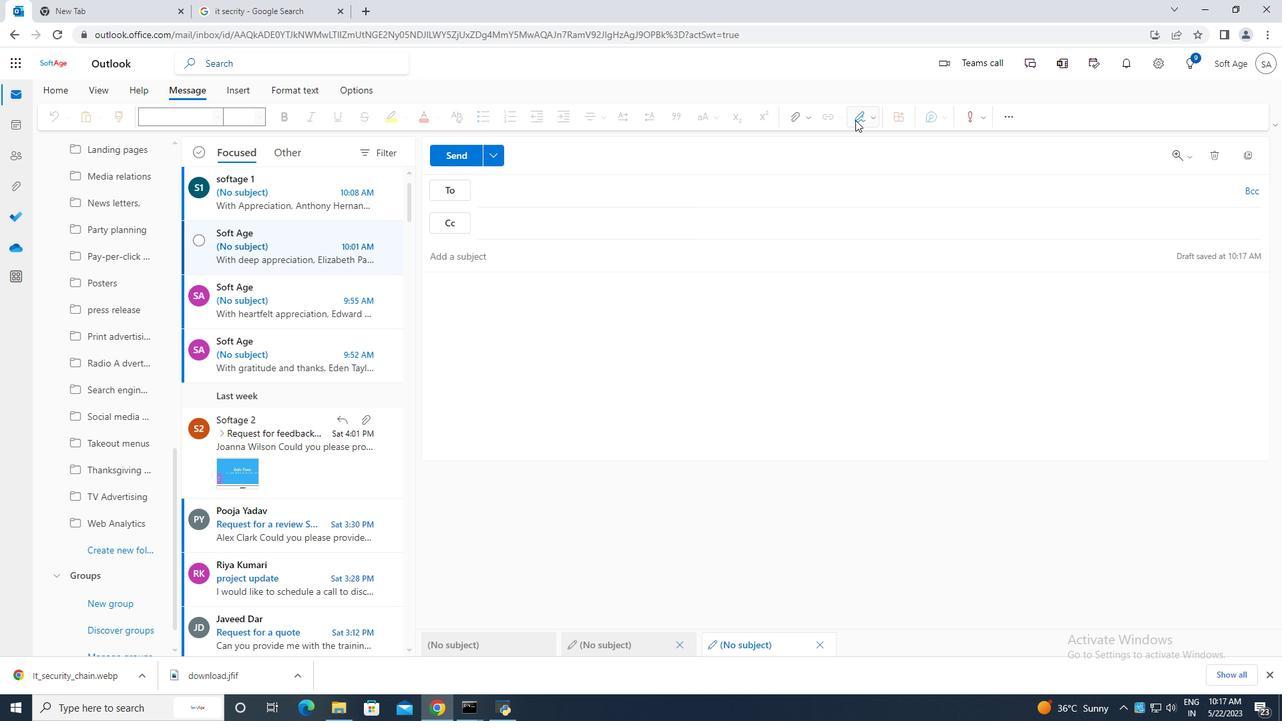 
Action: Mouse pressed left at (864, 119)
Screenshot: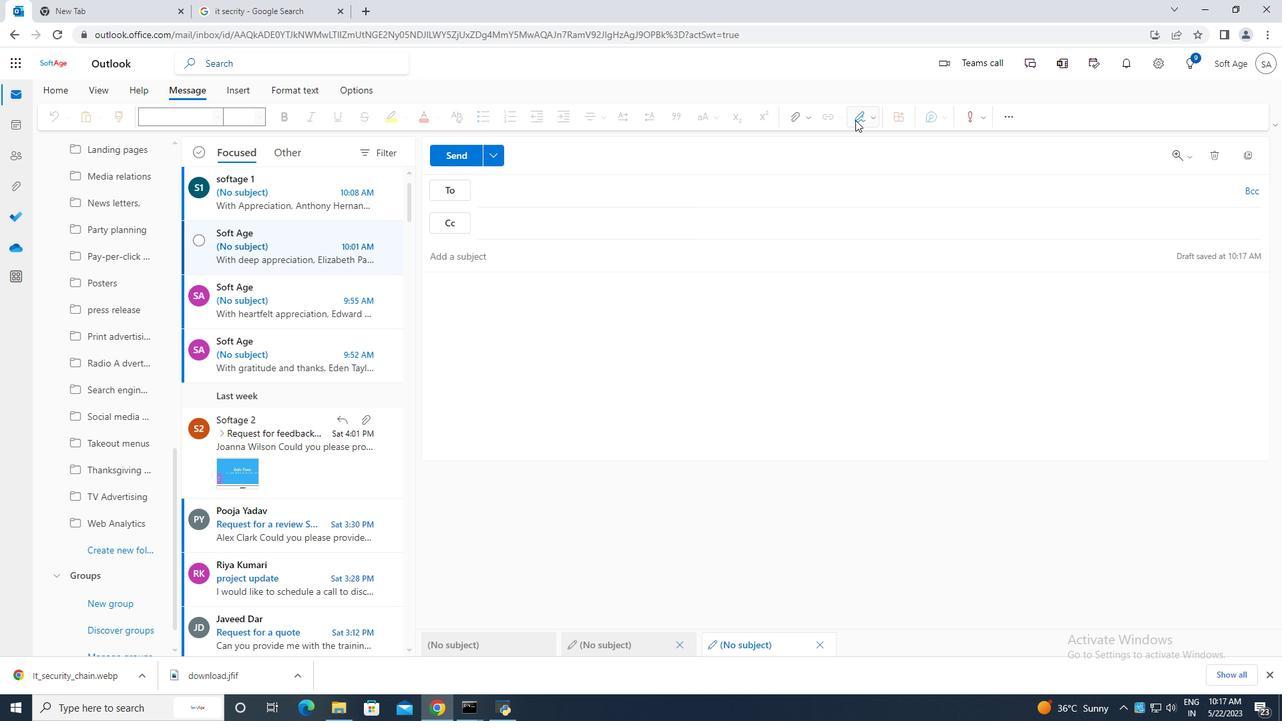 
Action: Mouse moved to (848, 141)
Screenshot: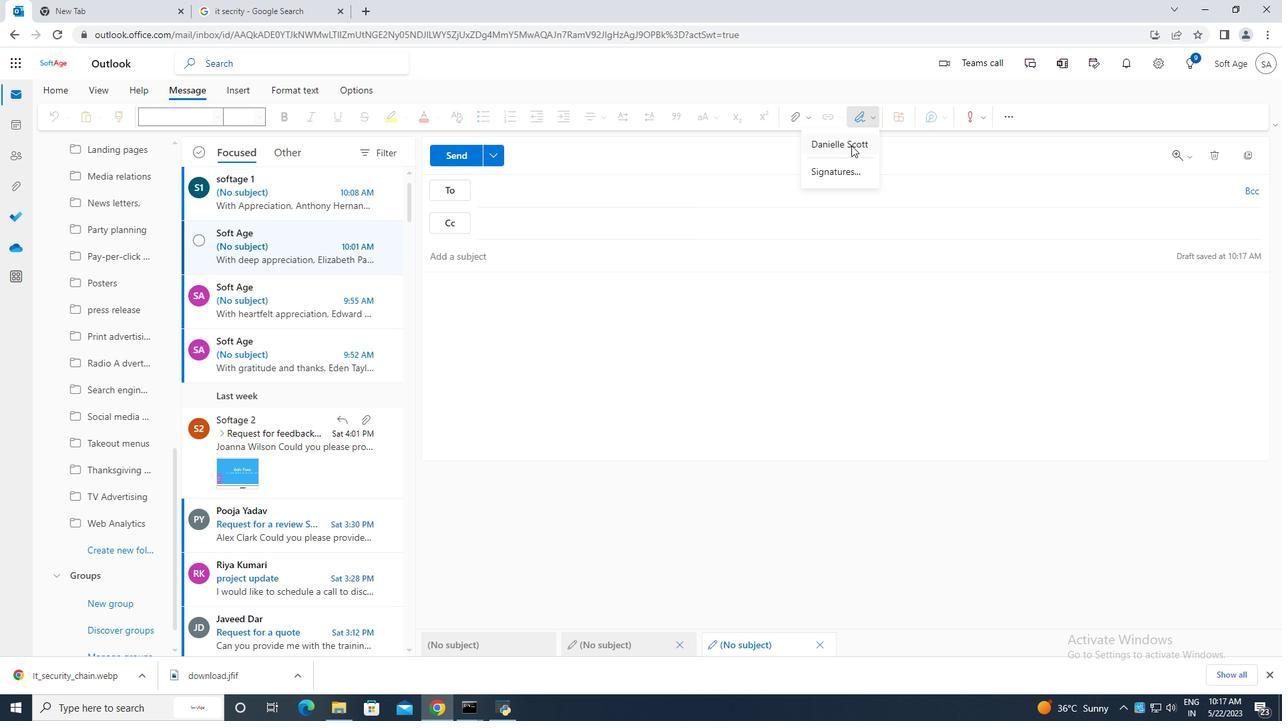 
Action: Mouse pressed left at (848, 141)
Screenshot: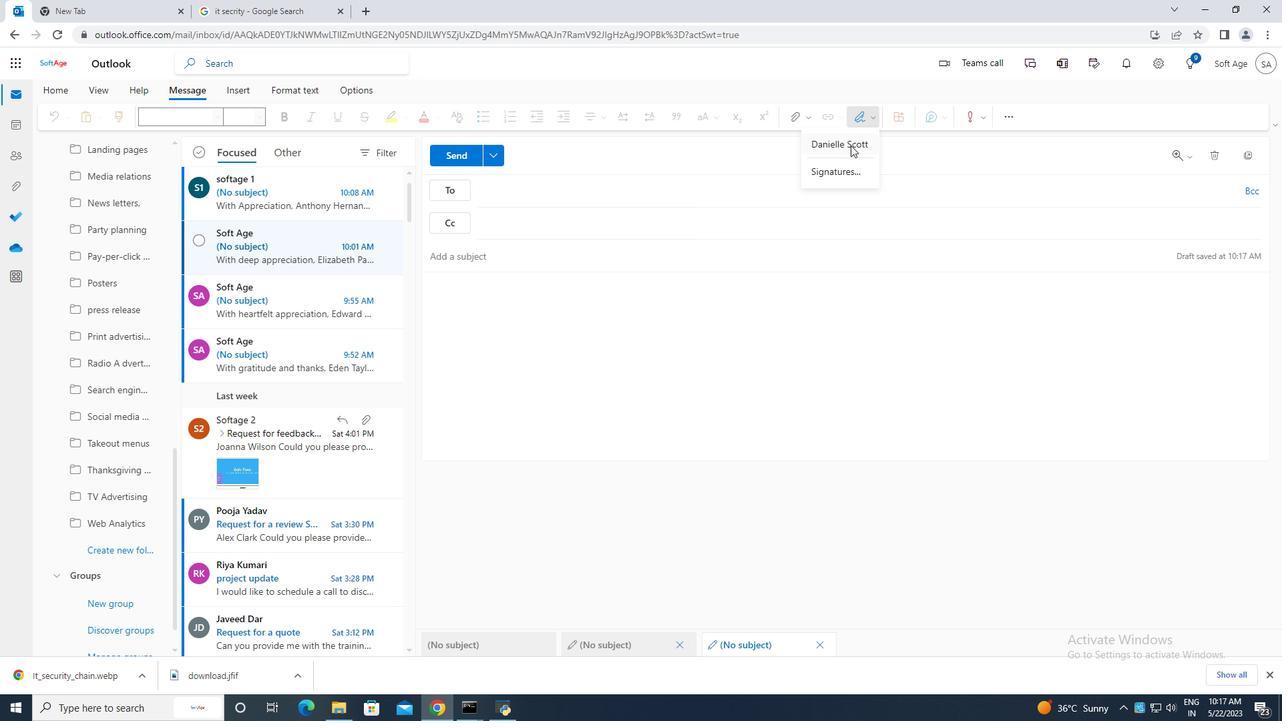
Action: Mouse moved to (476, 279)
Screenshot: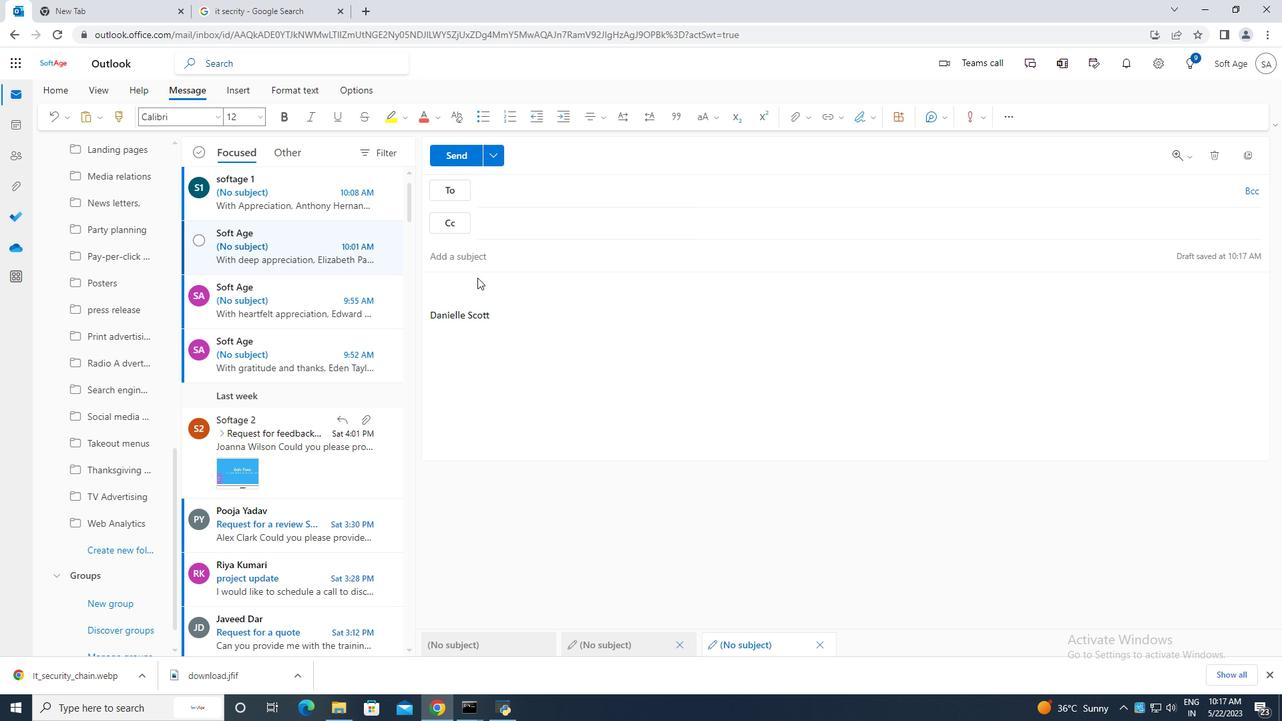 
Action: Key pressed <Key.caps_lock>C<Key.caps_lock>ontaining<Key.space>have<Key.space>a<Key.space>great<Key.space>vacation,
Screenshot: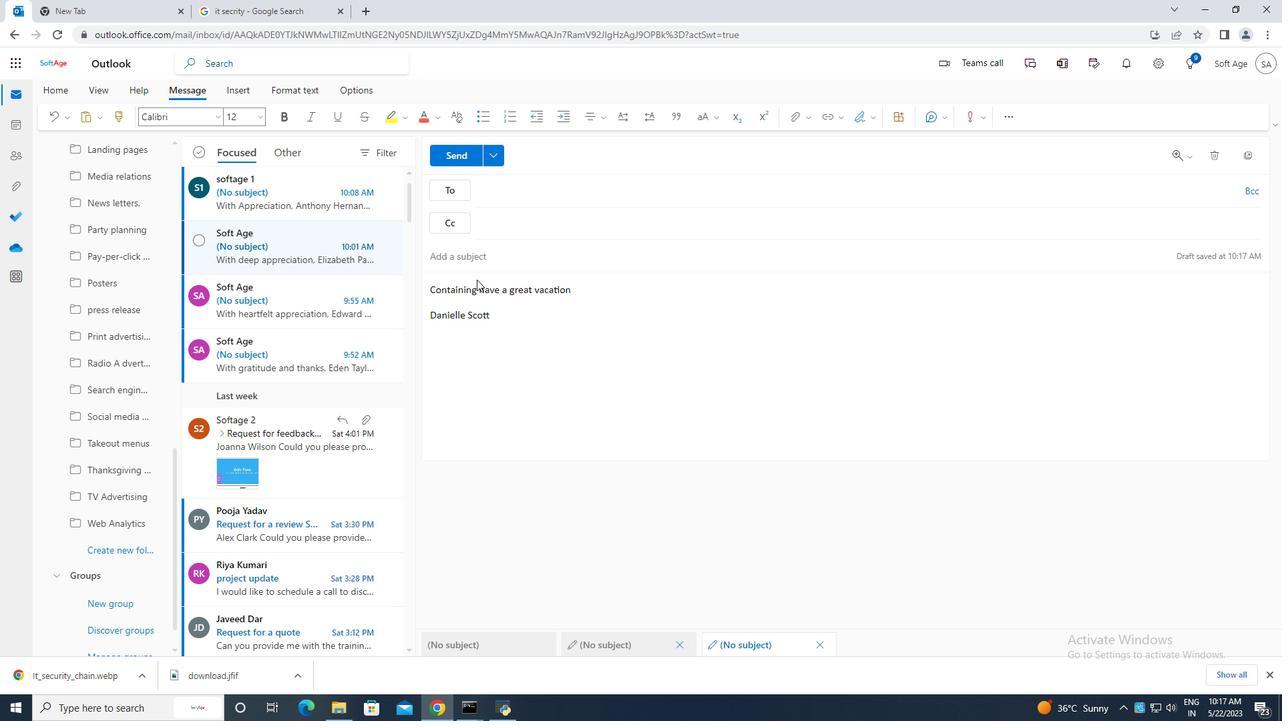 
Action: Mouse moved to (566, 186)
Screenshot: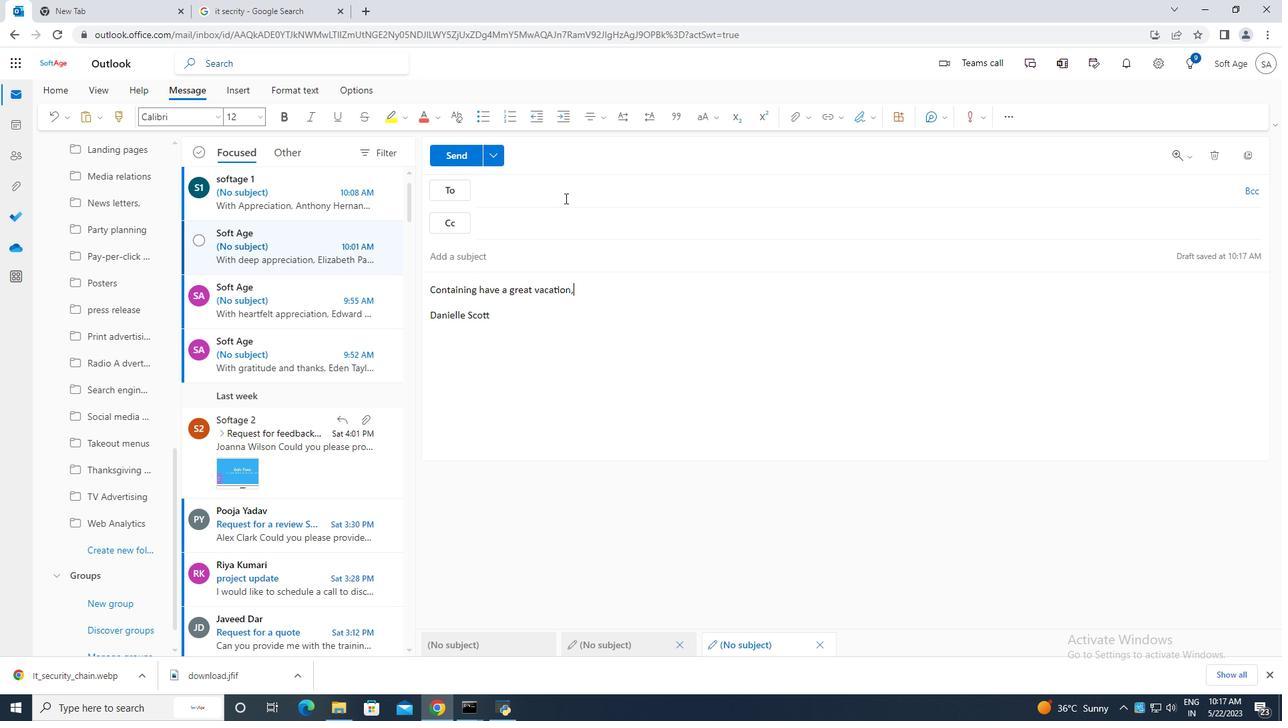 
Action: Mouse pressed left at (566, 186)
Screenshot: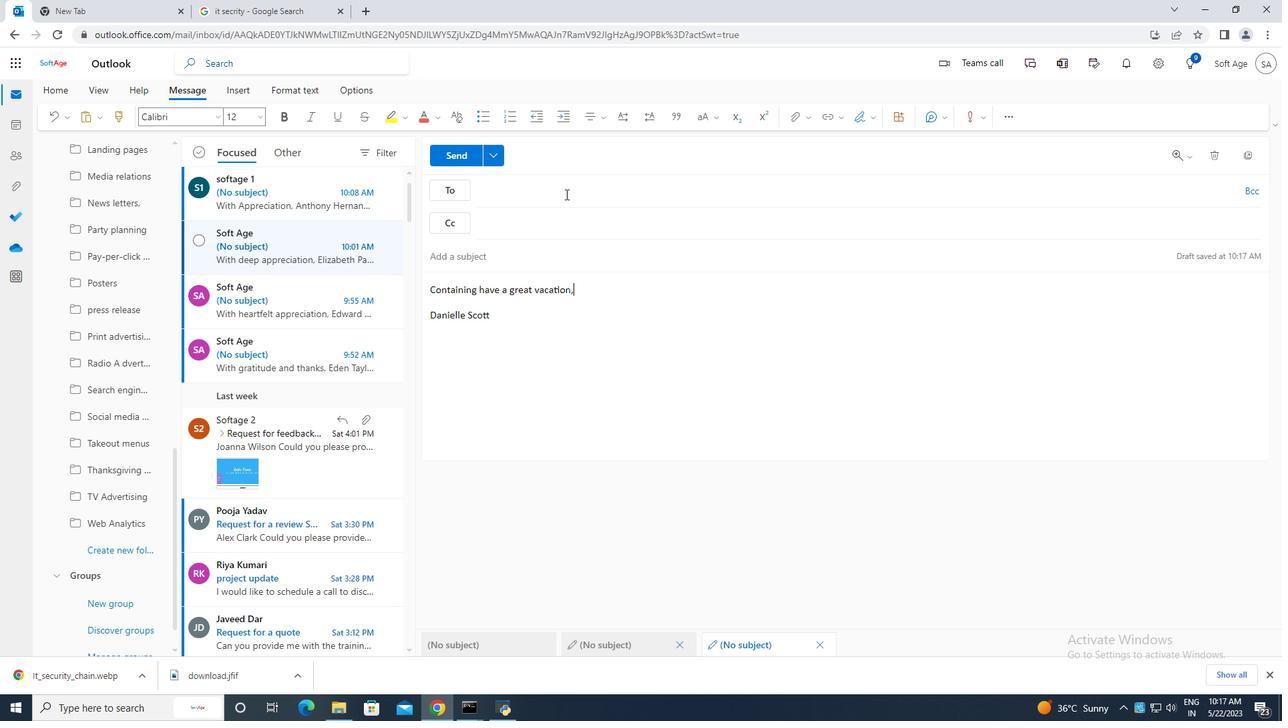 
Action: Key pressed softage.10
Screenshot: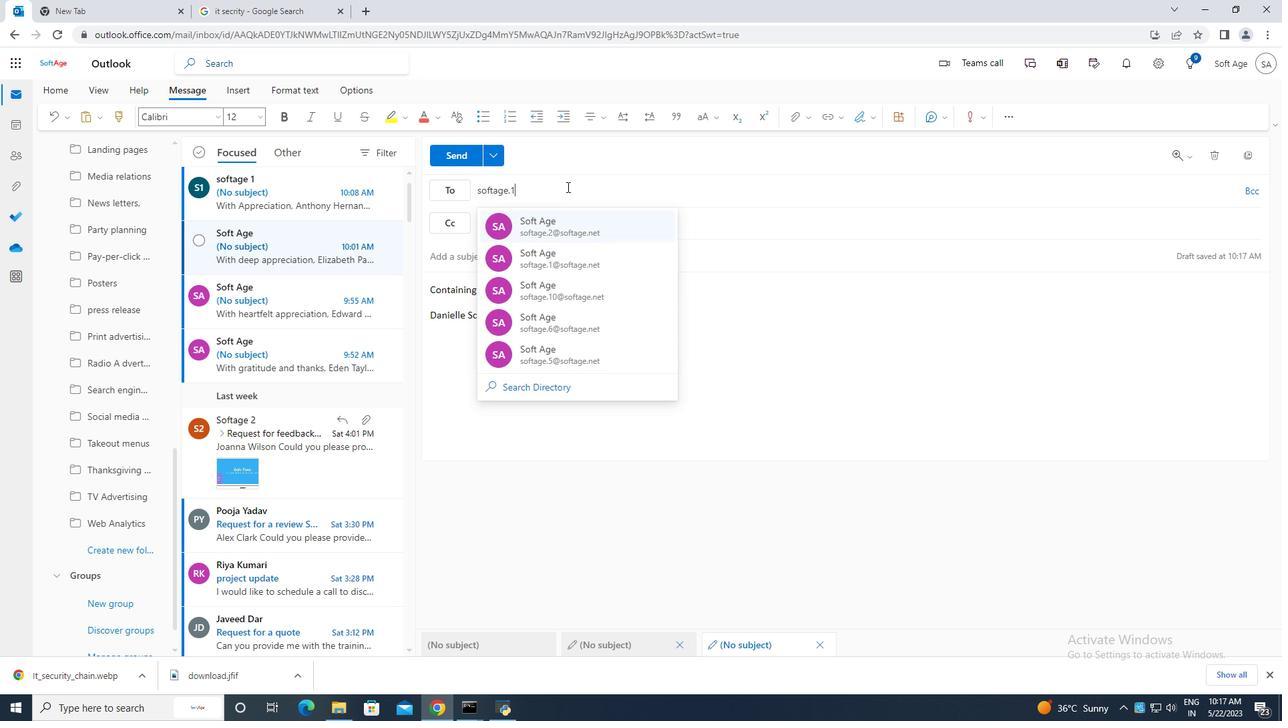 
Action: Mouse moved to (610, 251)
Screenshot: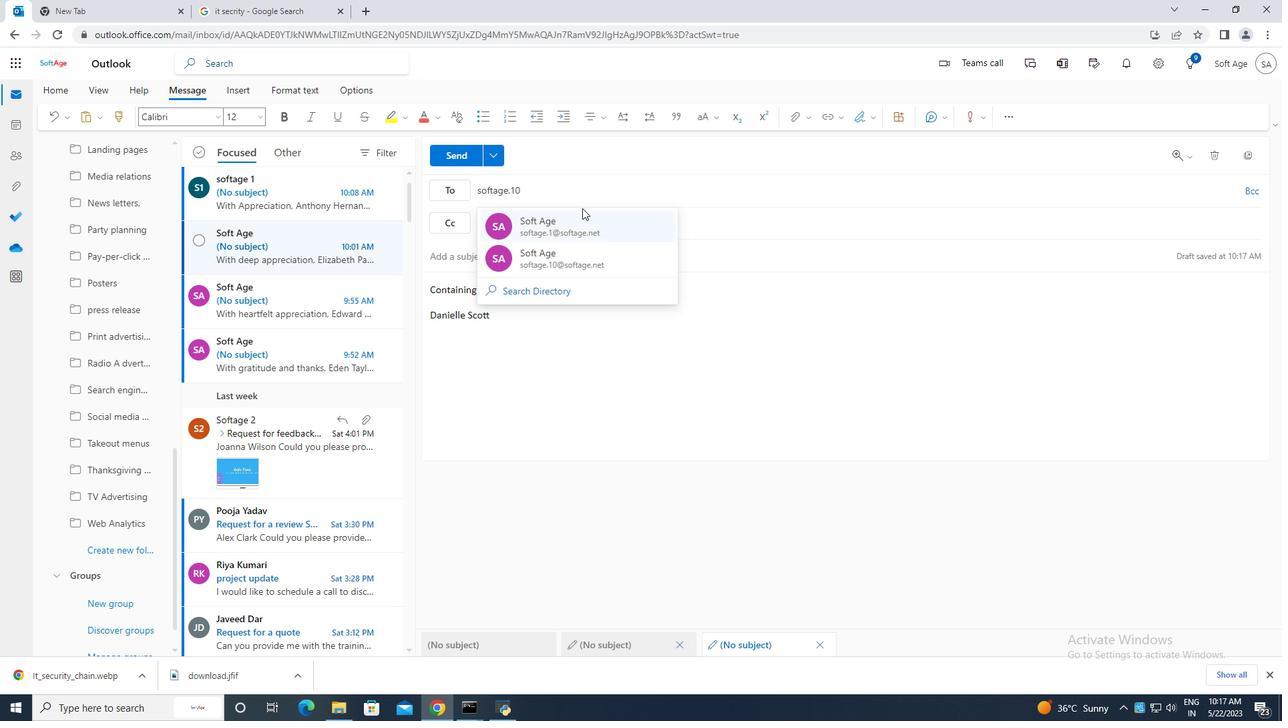 
Action: Mouse pressed left at (610, 251)
Screenshot: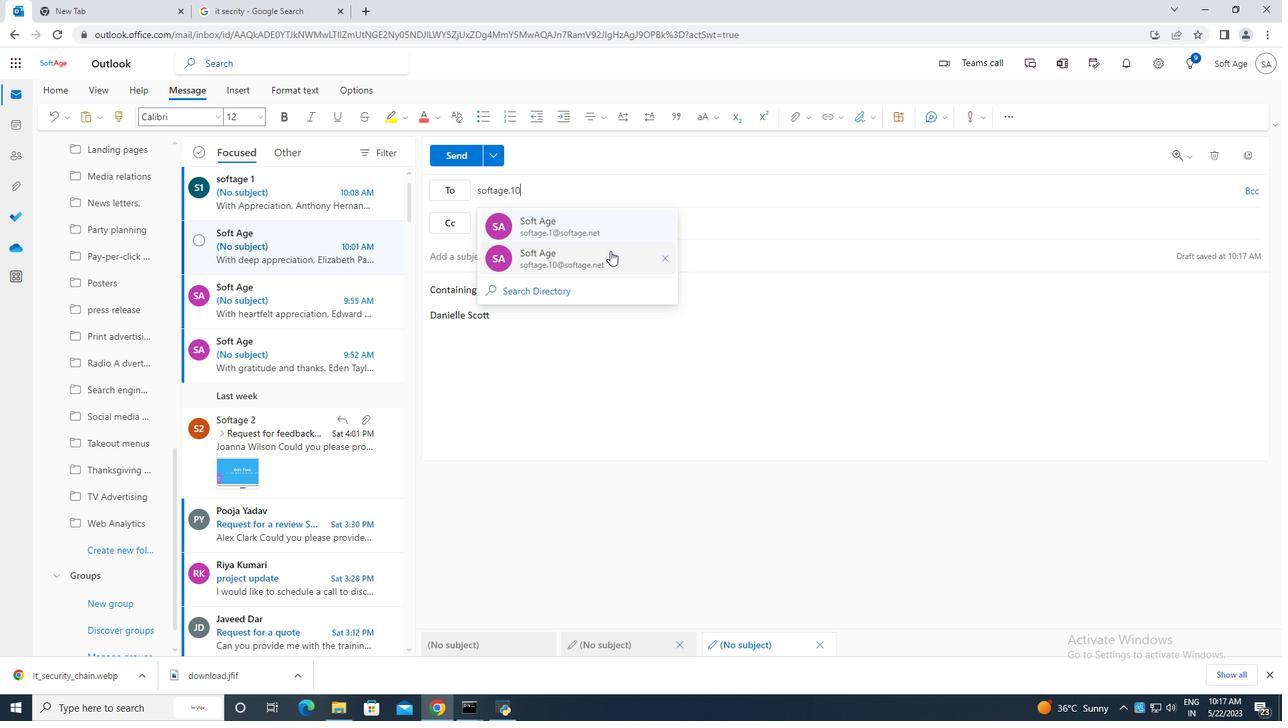 
Action: Mouse moved to (130, 555)
Screenshot: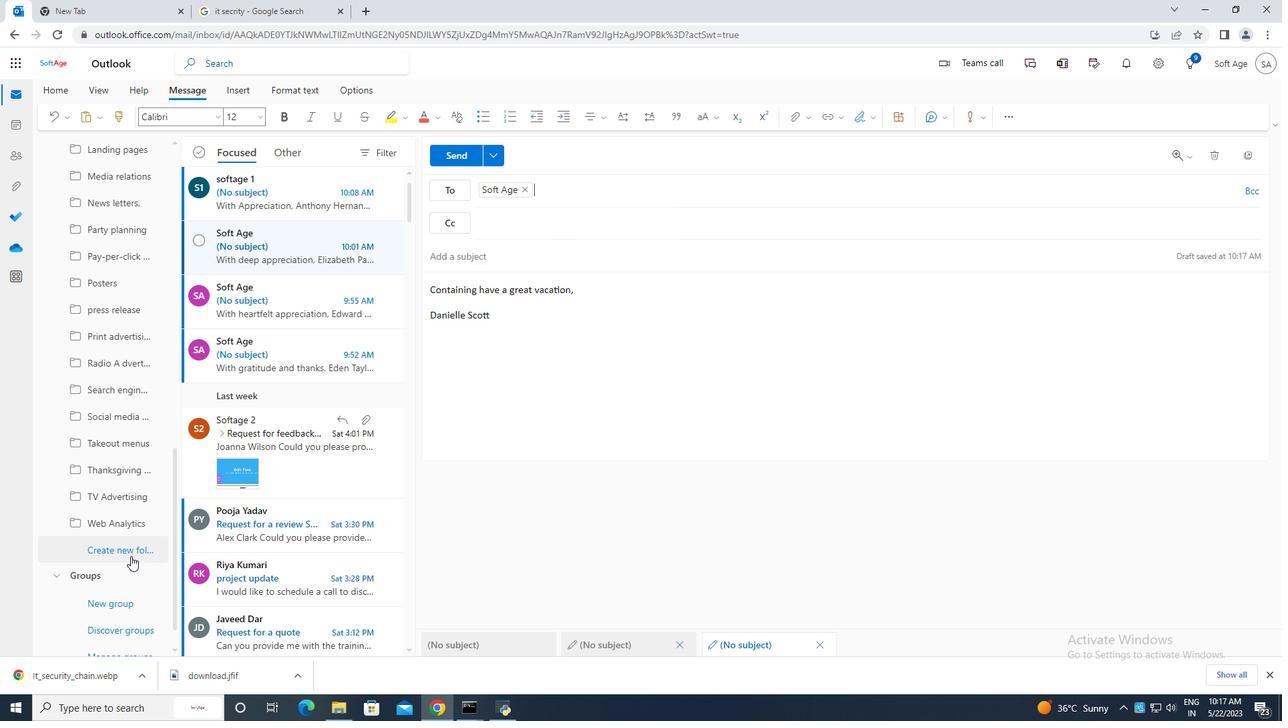 
Action: Mouse pressed left at (130, 555)
Screenshot: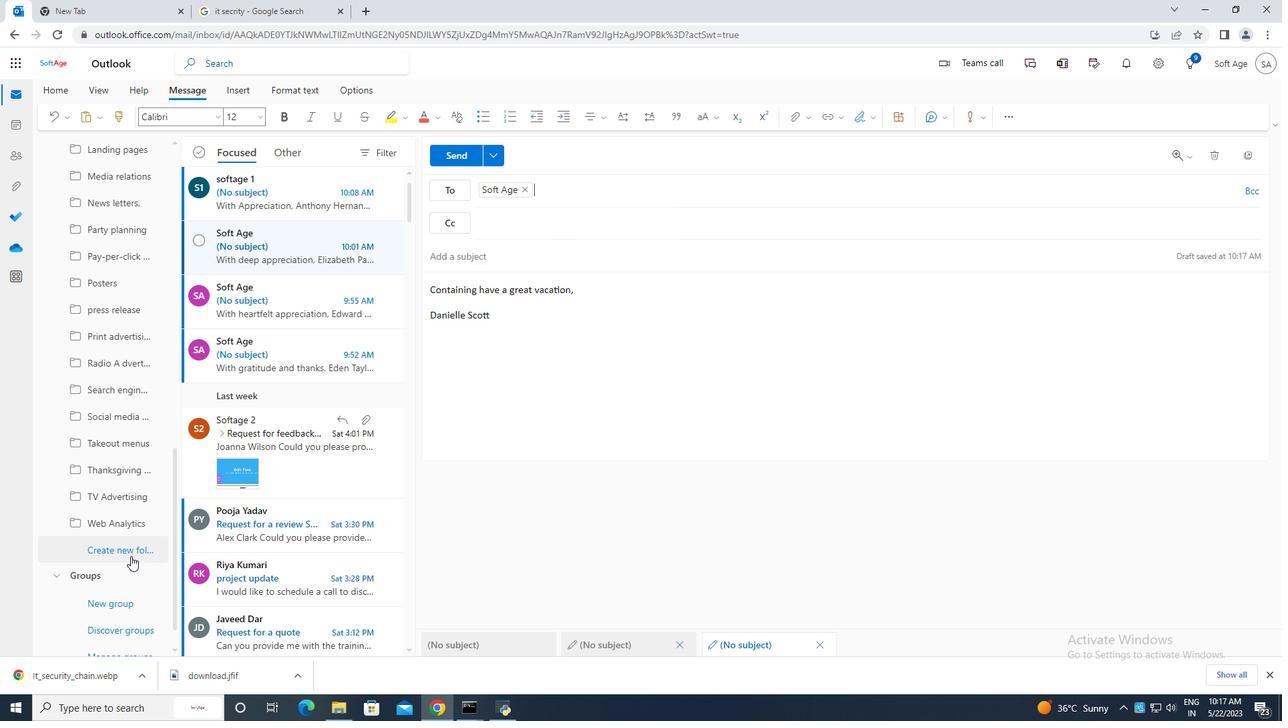 
Action: Mouse moved to (88, 547)
Screenshot: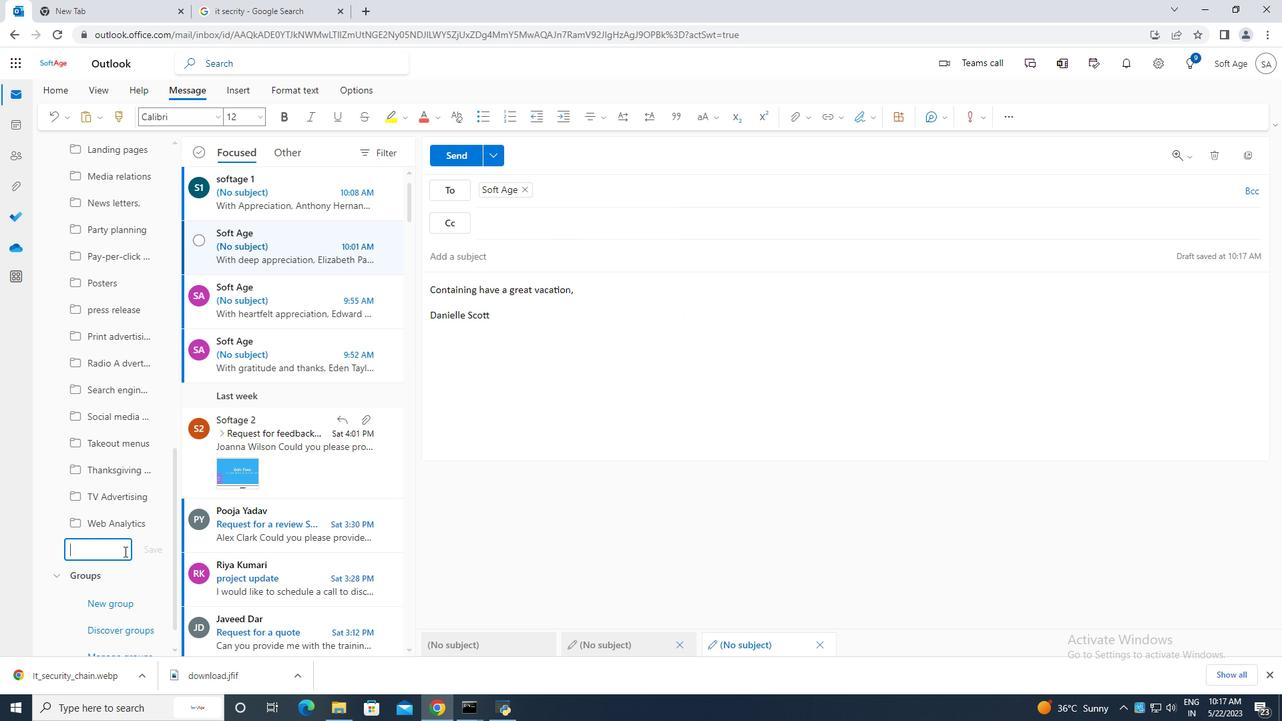 
Action: Key pressed <Key.caps_lock>C<Key.caps_lock>onversation<Key.space>rate<Key.space>optimization
Screenshot: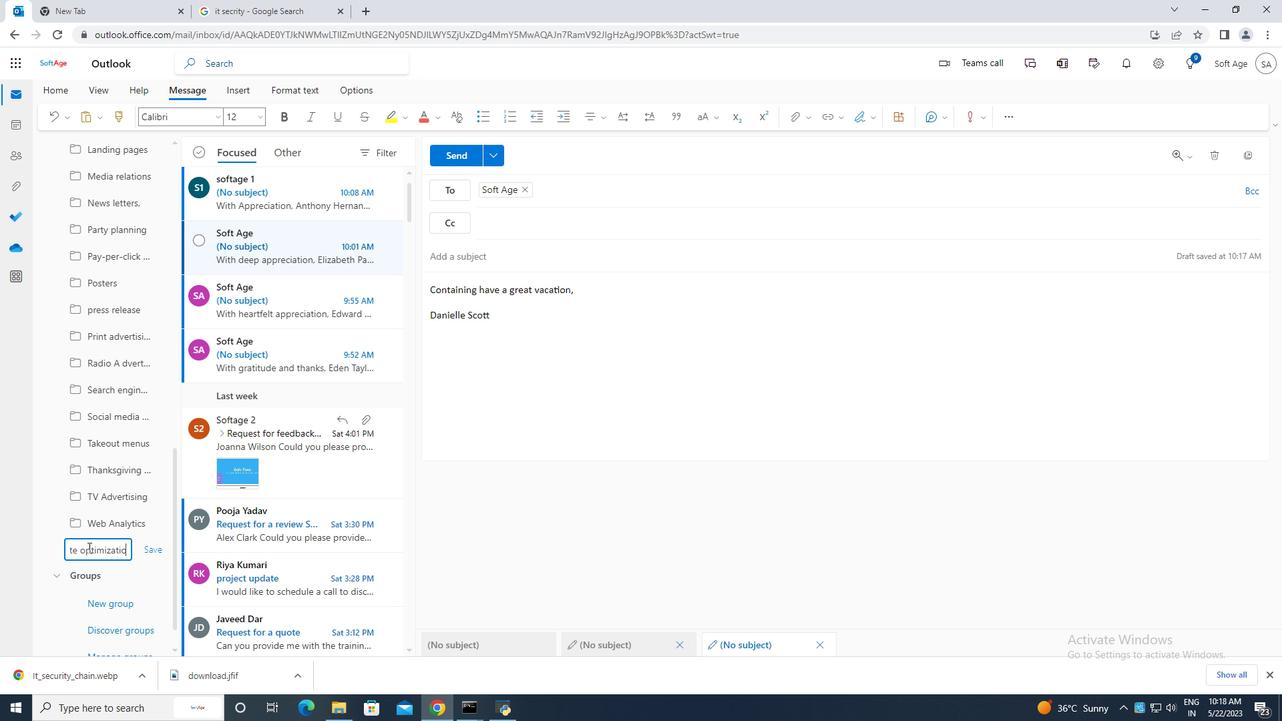 
Action: Mouse moved to (152, 550)
Screenshot: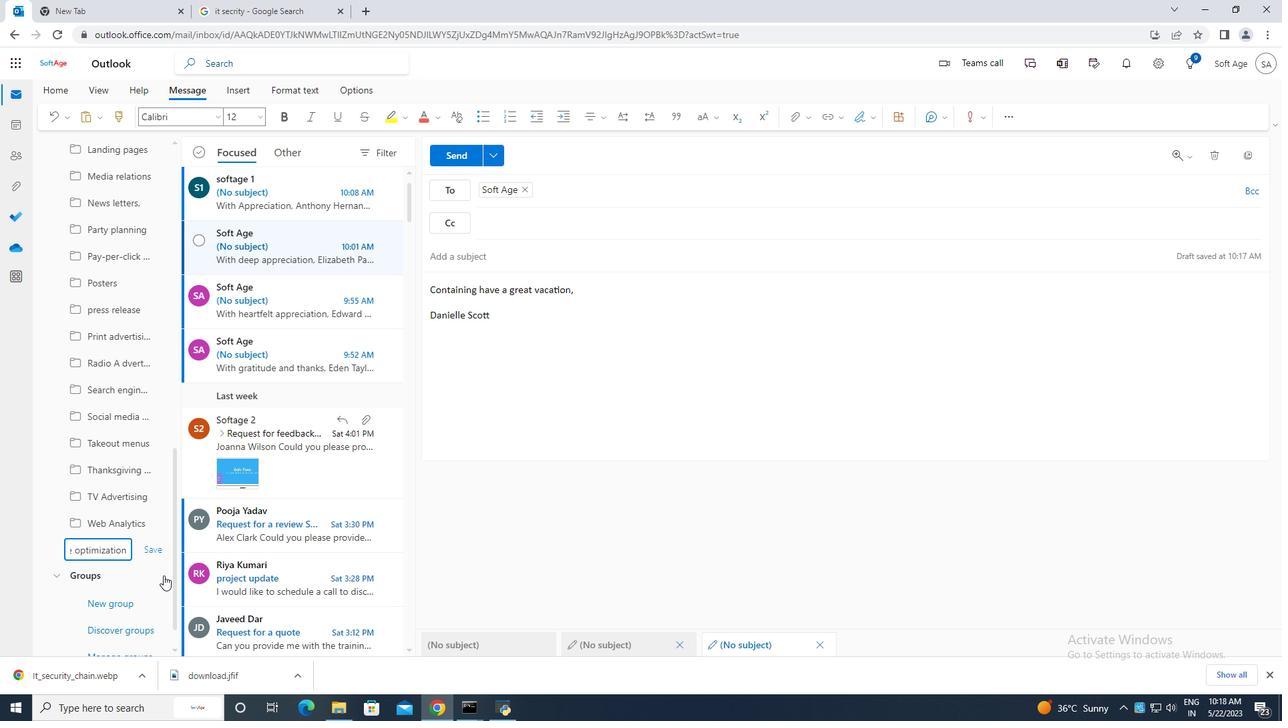 
Action: Mouse pressed left at (152, 550)
Screenshot: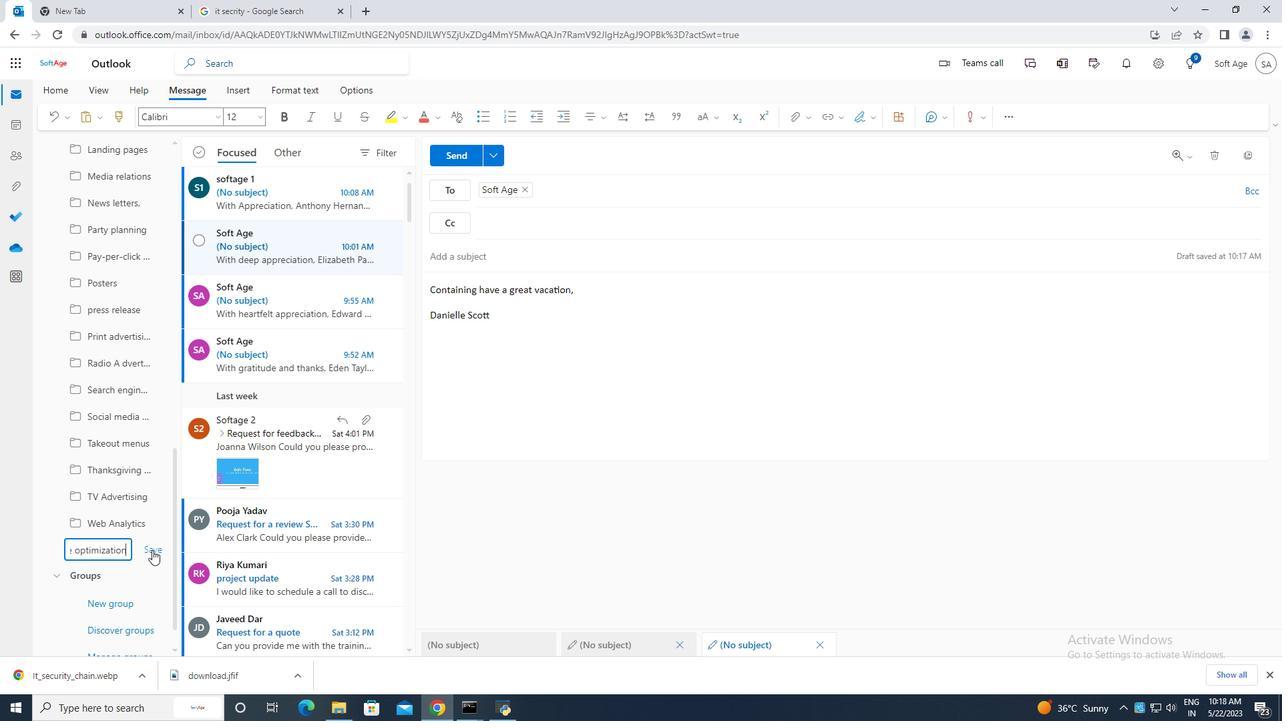 
Action: Mouse moved to (462, 153)
Screenshot: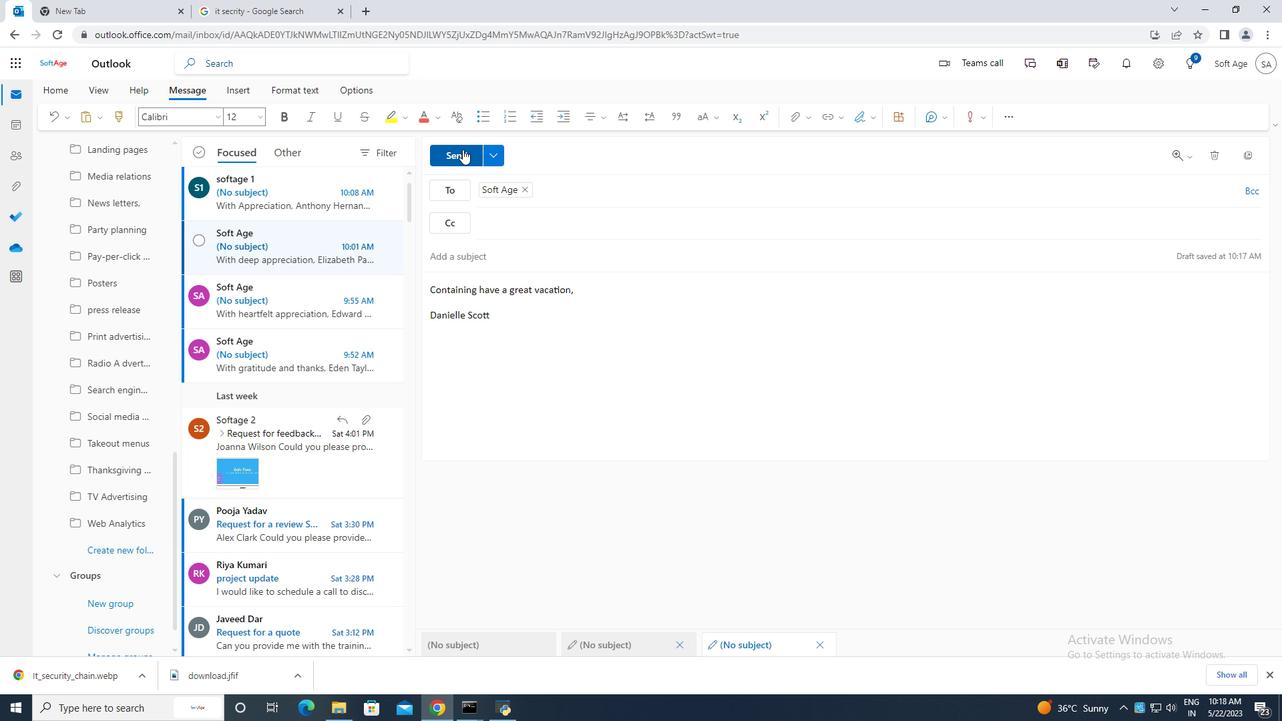 
Action: Mouse pressed left at (462, 153)
Screenshot: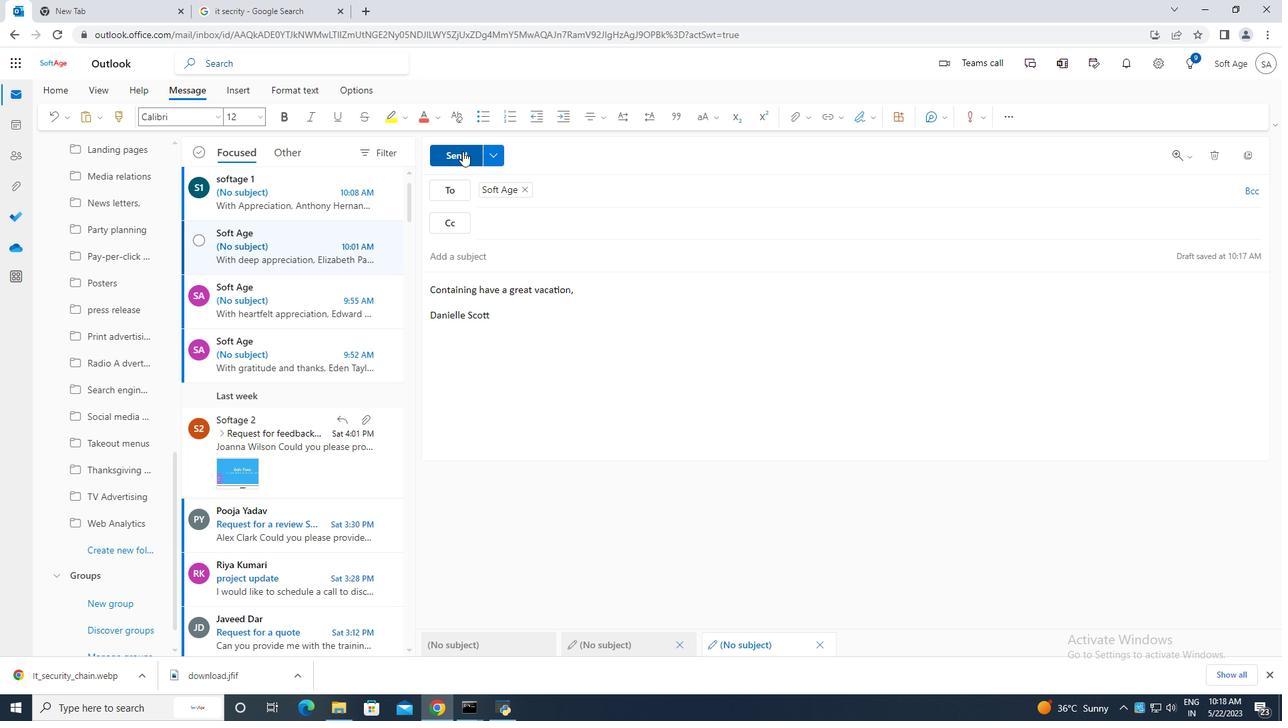
Action: Mouse moved to (641, 385)
Screenshot: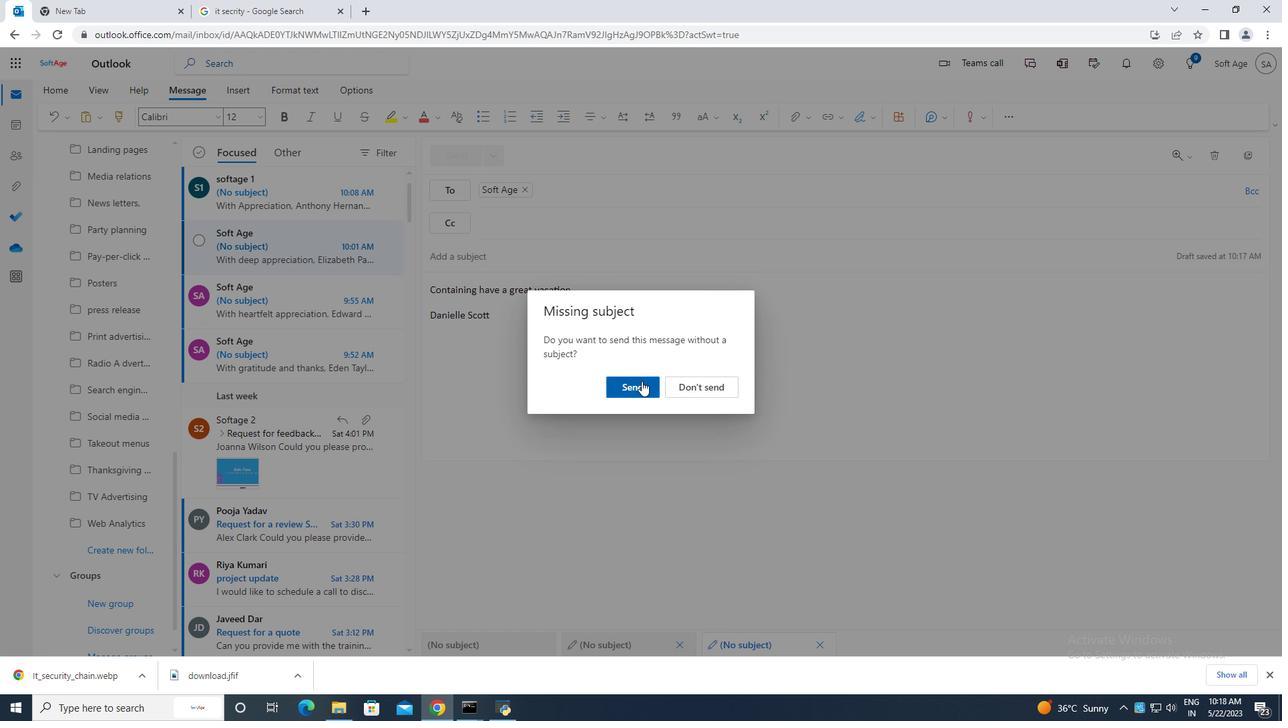 
Action: Mouse pressed left at (641, 385)
Screenshot: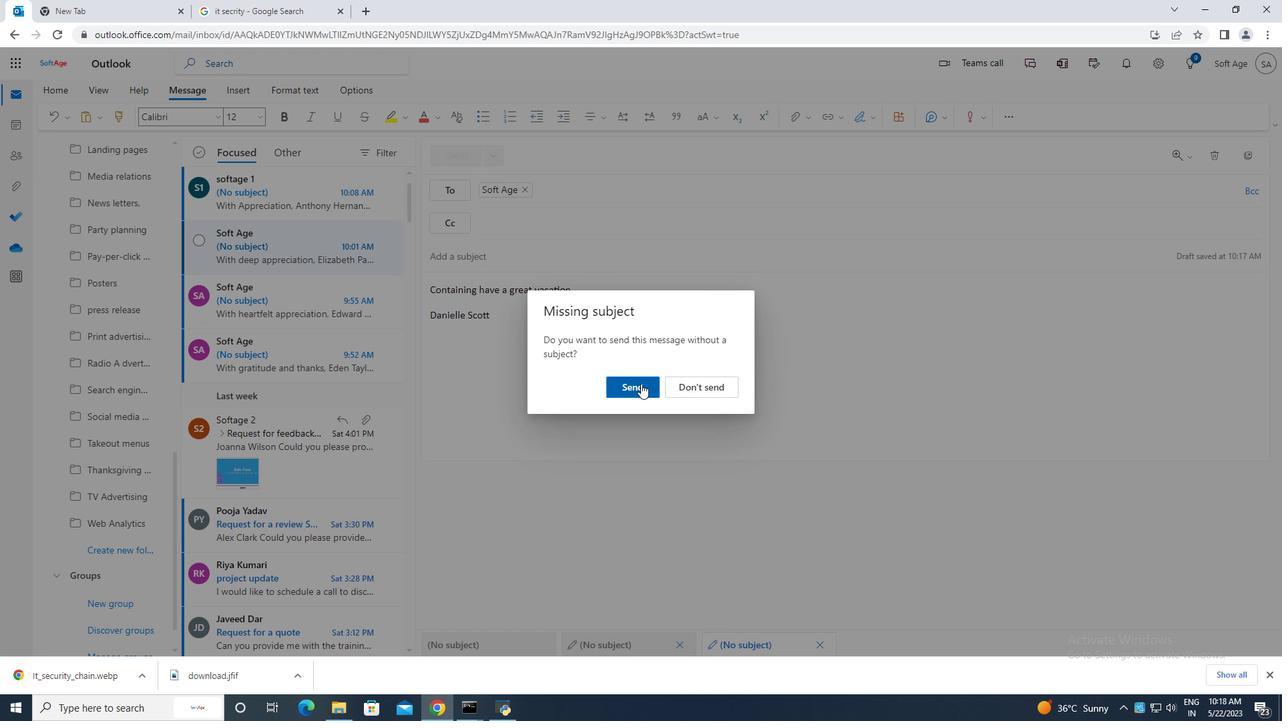 
Action: Mouse moved to (454, 266)
Screenshot: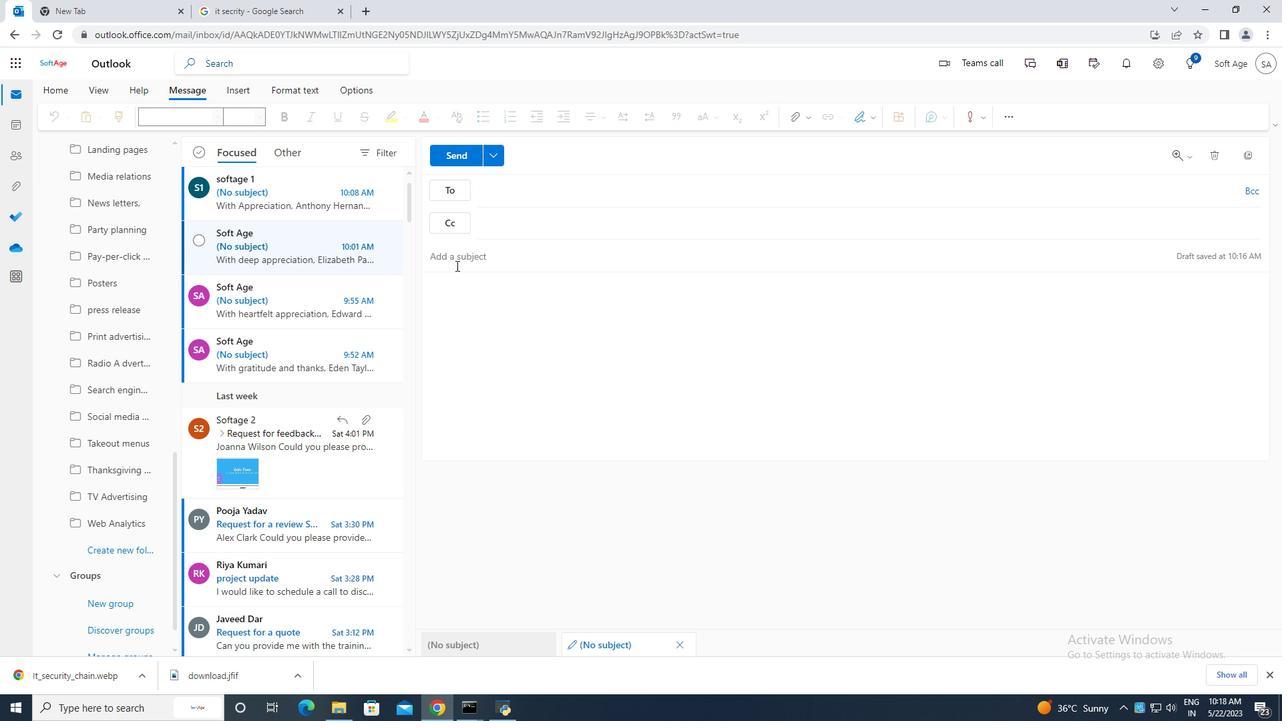 
